 Task: Find connections with filter location Narauli with filter topic #homes with filter profile language German with filter current company International Trade Links ® (ITL - HR Consultants) with filter school R. A. Podar College of Commerce & Economics with filter industry Medical Practices with filter service category Executive Coaching with filter keywords title Quality Control
Action: Mouse moved to (497, 77)
Screenshot: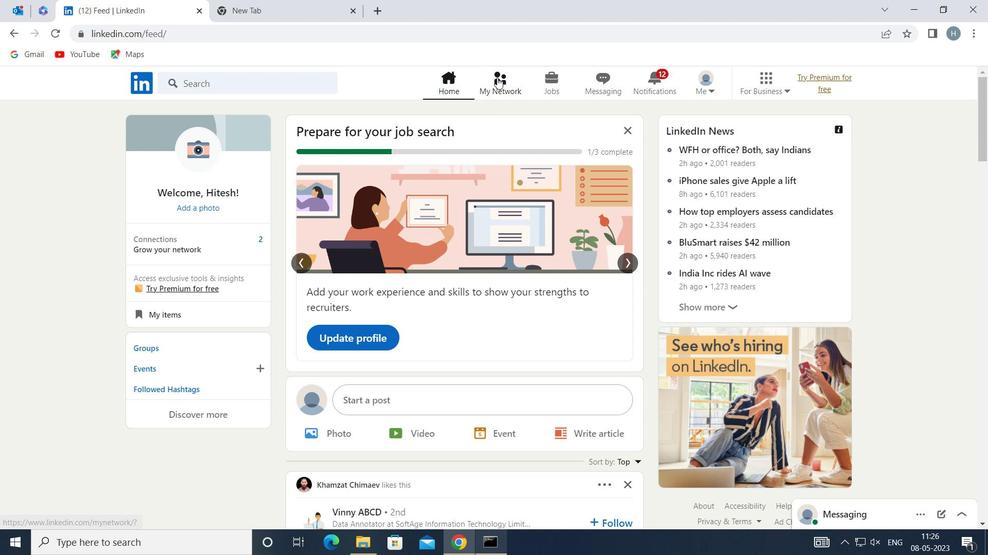 
Action: Mouse pressed left at (497, 77)
Screenshot: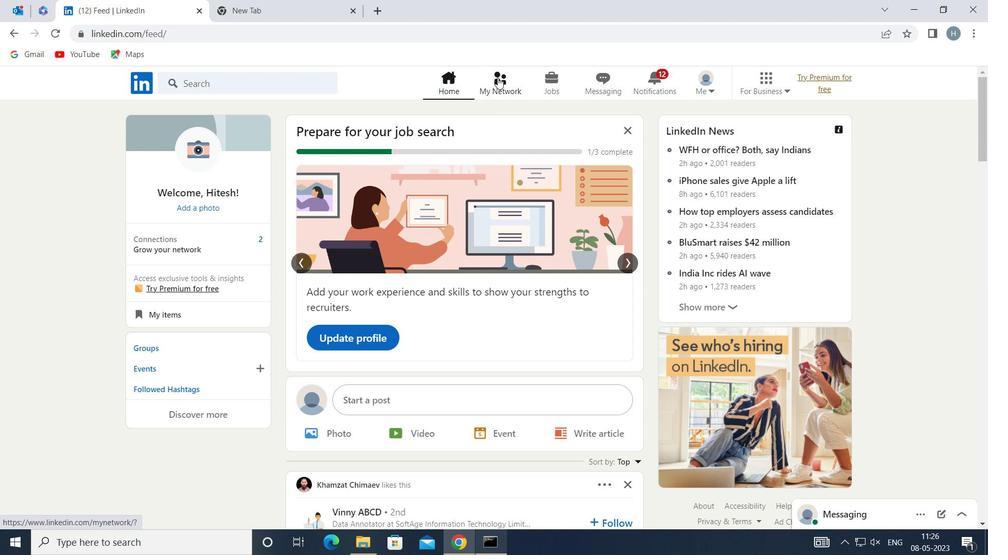 
Action: Mouse moved to (283, 152)
Screenshot: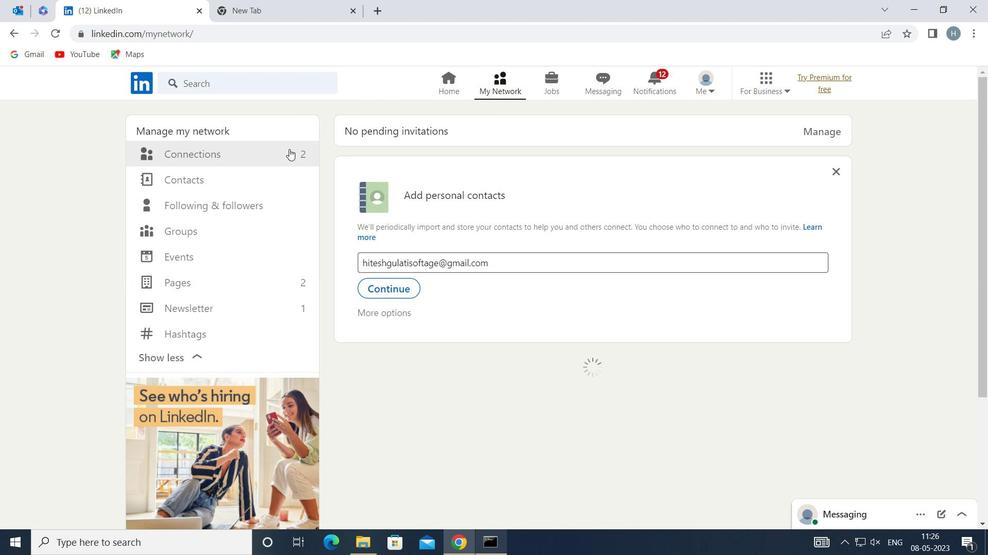 
Action: Mouse pressed left at (283, 152)
Screenshot: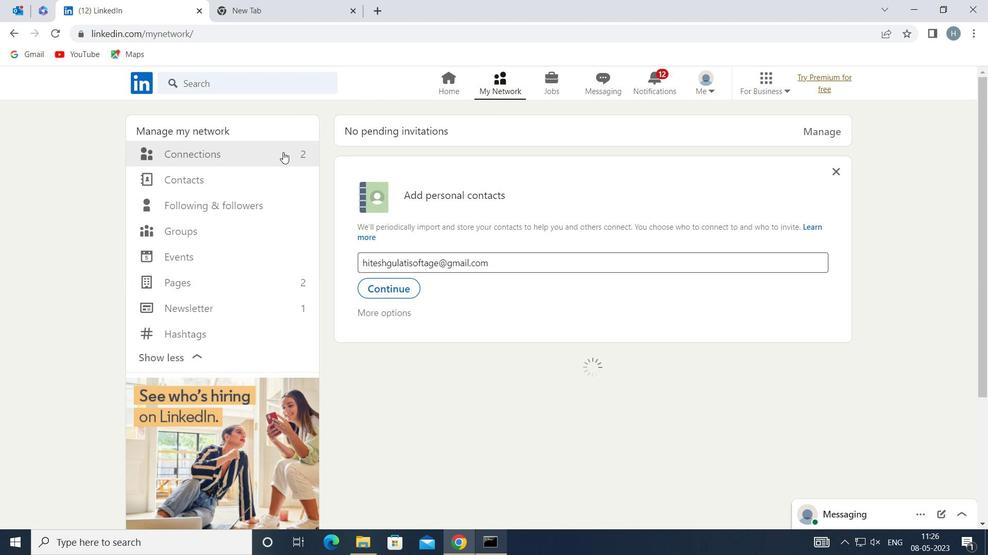 
Action: Mouse moved to (574, 154)
Screenshot: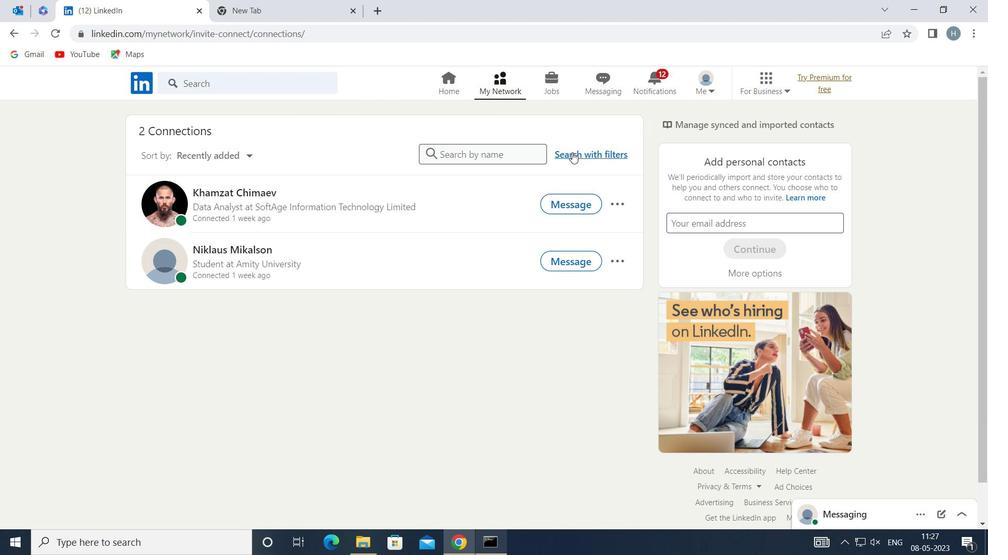 
Action: Mouse pressed left at (574, 154)
Screenshot: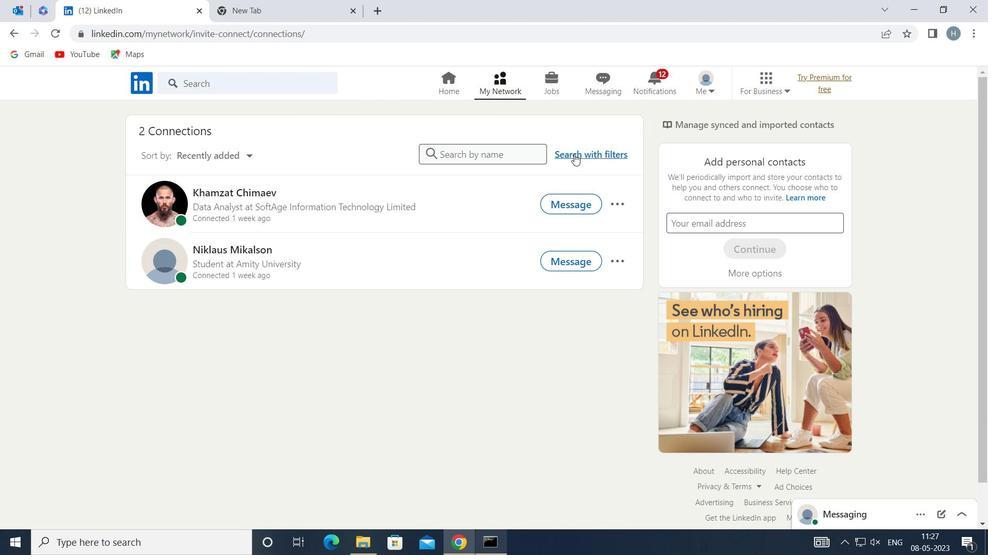 
Action: Mouse moved to (531, 119)
Screenshot: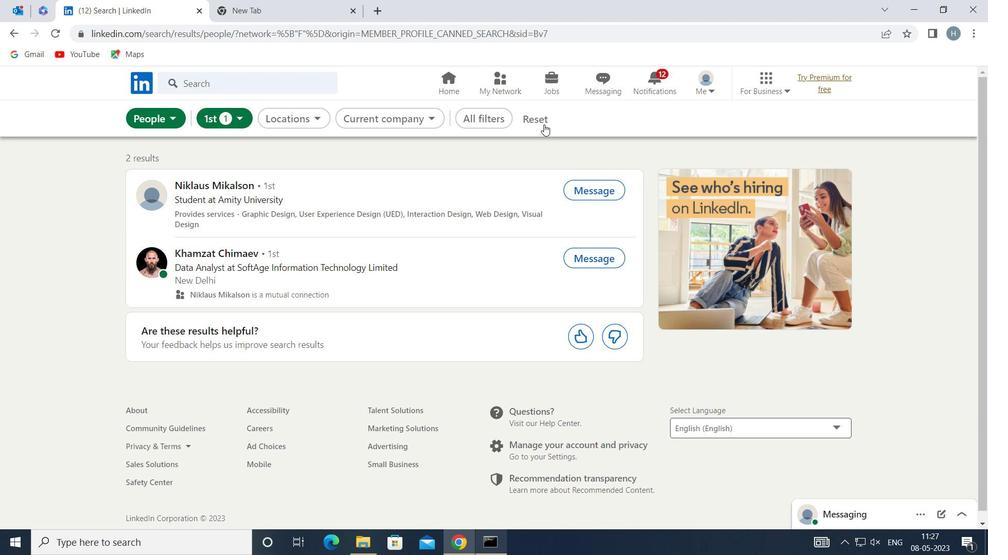 
Action: Mouse pressed left at (531, 119)
Screenshot: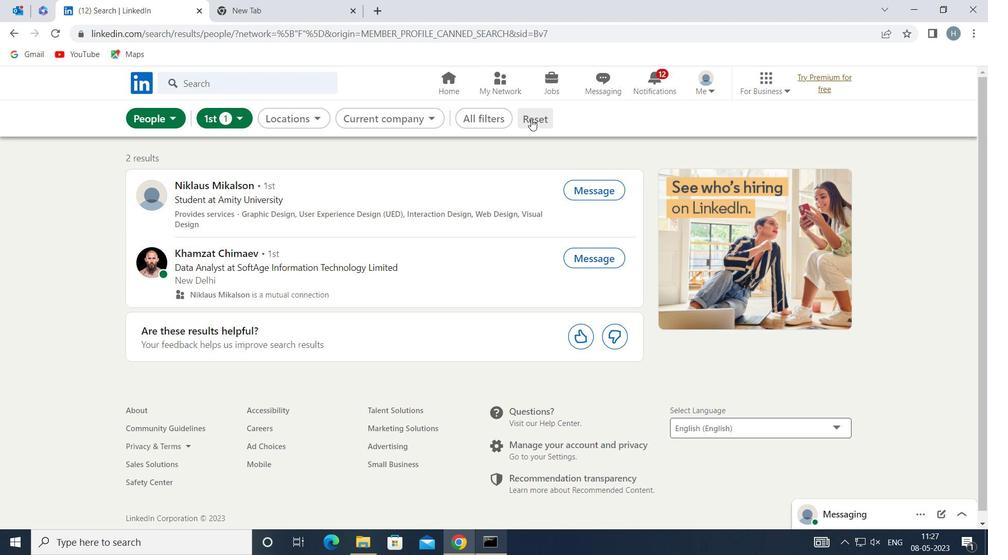 
Action: Mouse moved to (526, 117)
Screenshot: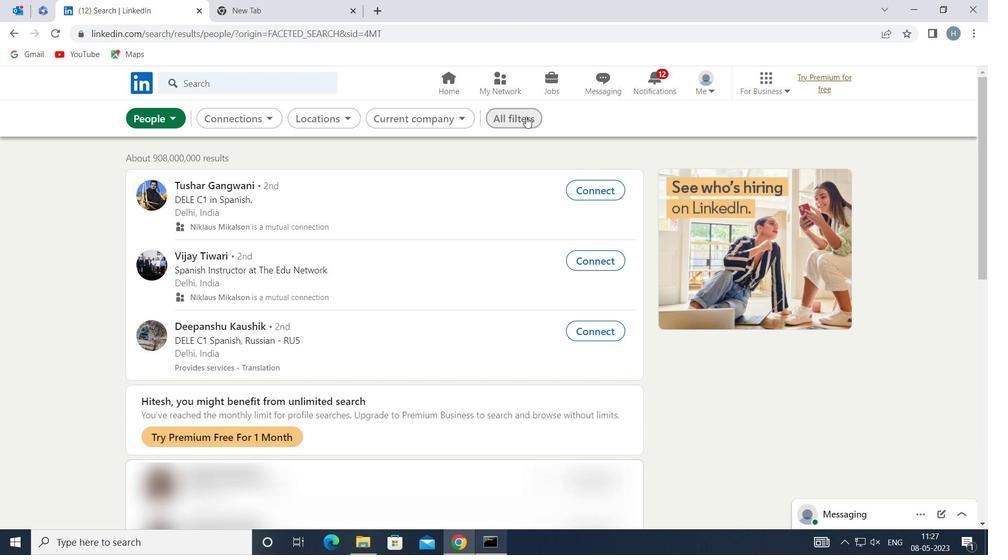 
Action: Mouse pressed left at (526, 117)
Screenshot: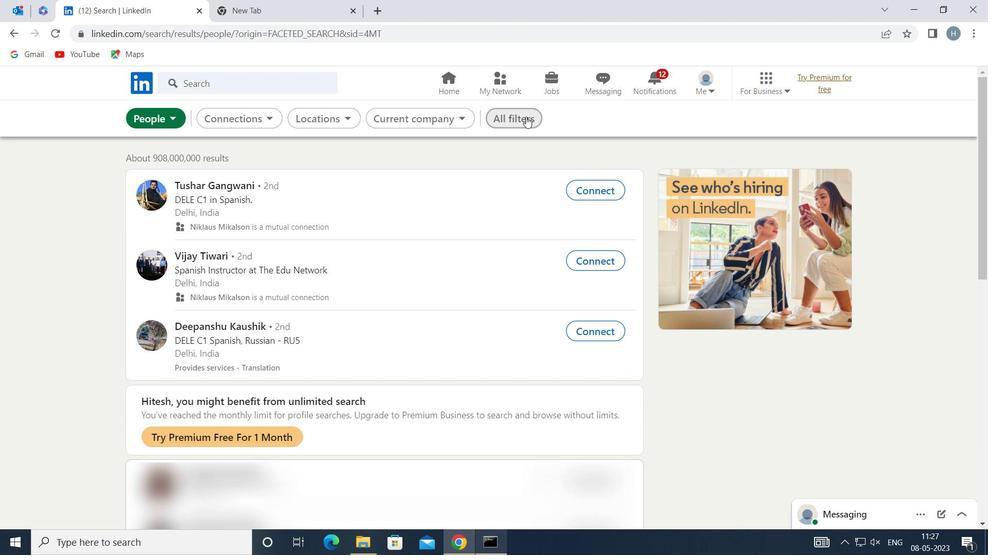 
Action: Mouse moved to (718, 245)
Screenshot: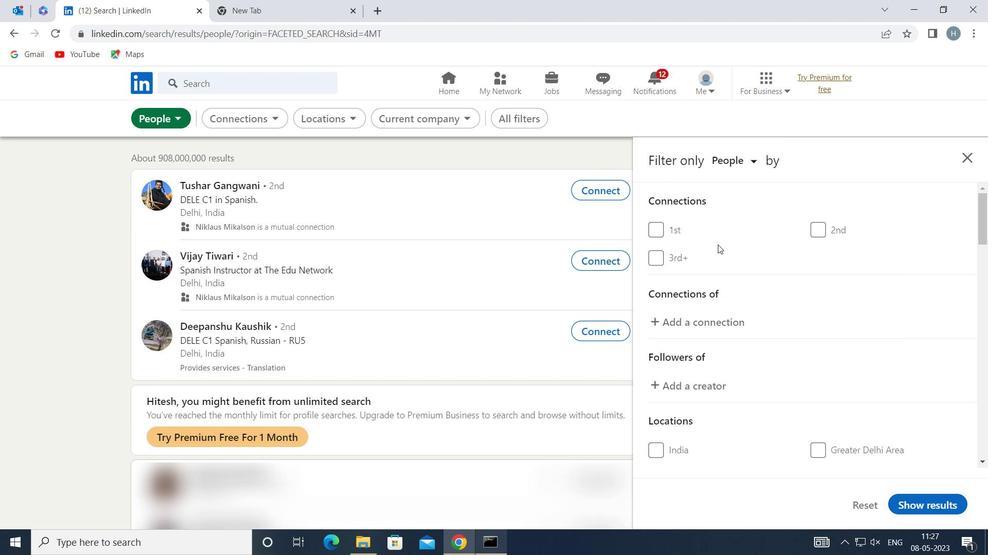 
Action: Mouse scrolled (718, 244) with delta (0, 0)
Screenshot: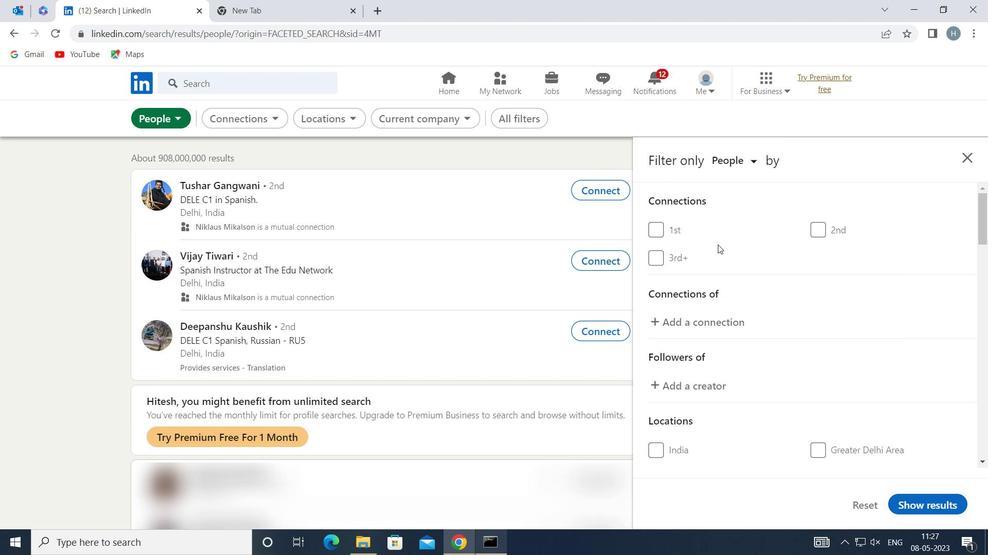 
Action: Mouse moved to (732, 259)
Screenshot: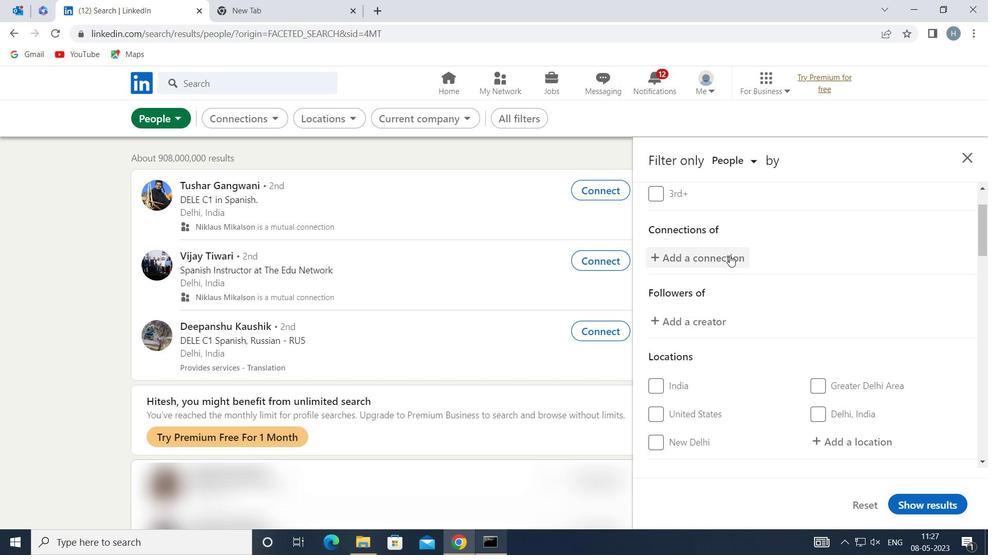
Action: Mouse scrolled (732, 258) with delta (0, 0)
Screenshot: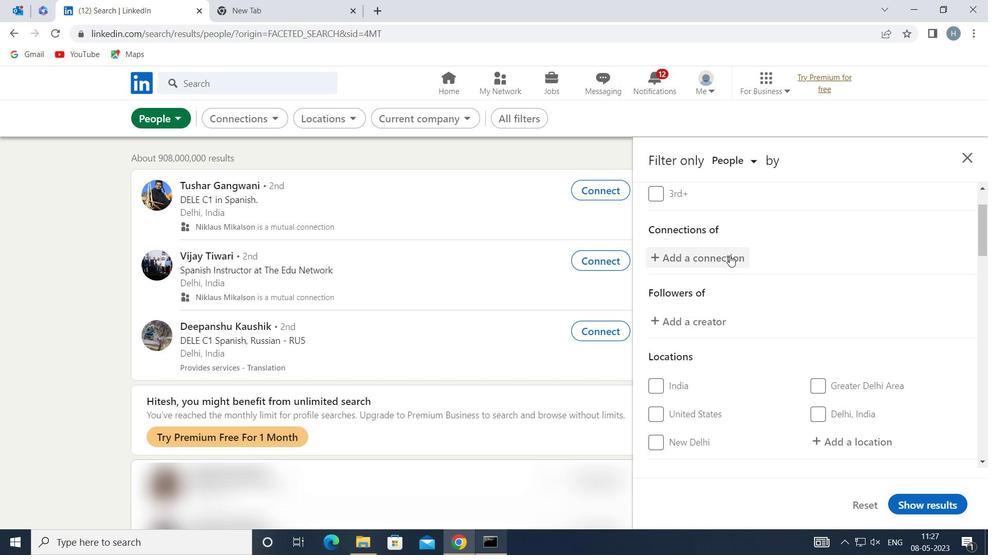 
Action: Mouse moved to (734, 262)
Screenshot: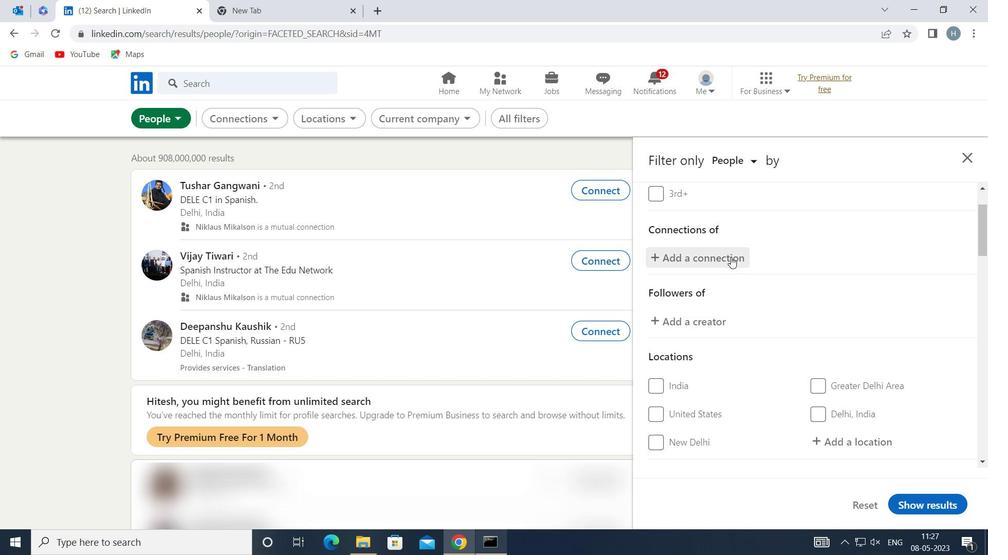
Action: Mouse scrolled (734, 262) with delta (0, 0)
Screenshot: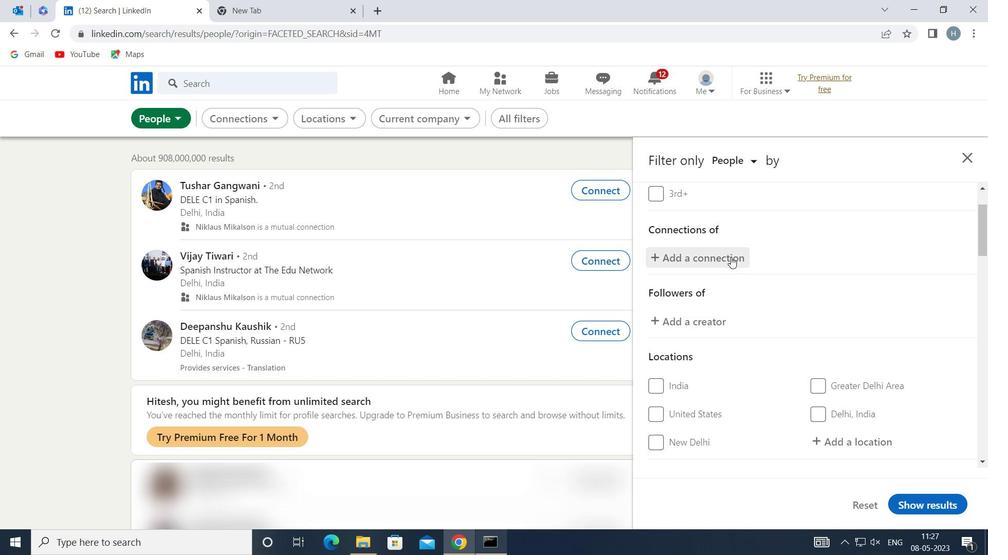 
Action: Mouse moved to (847, 310)
Screenshot: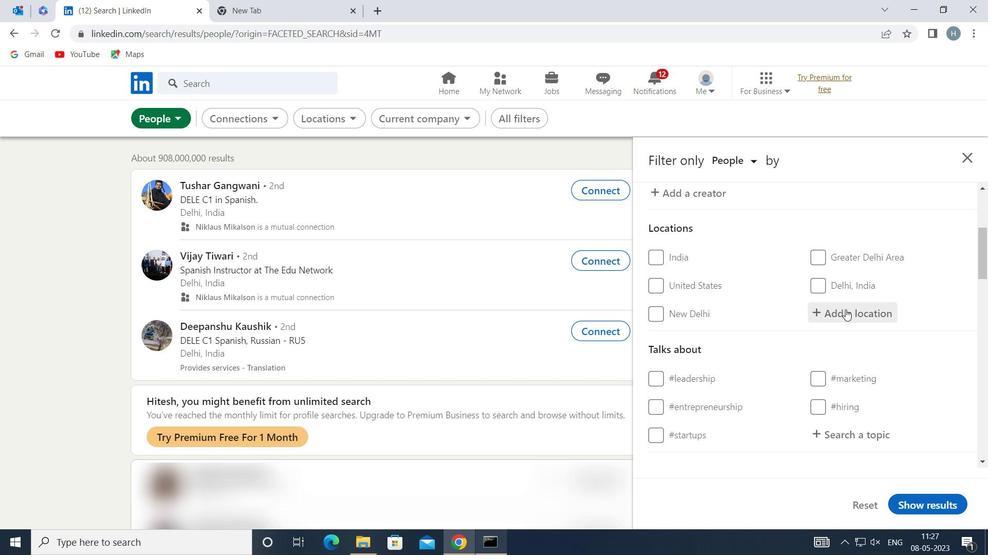 
Action: Mouse pressed left at (847, 310)
Screenshot: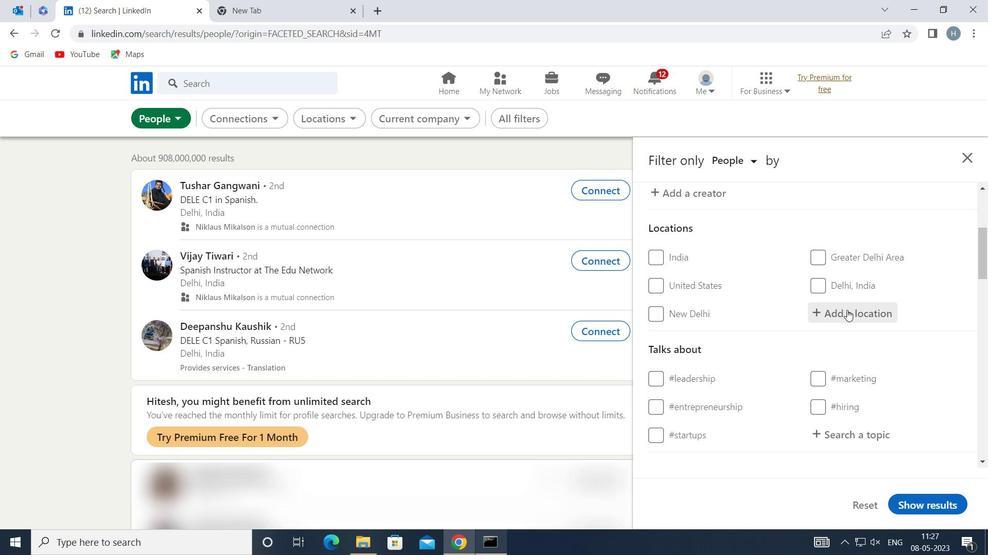 
Action: Key pressed <Key.shift>NARAULI
Screenshot: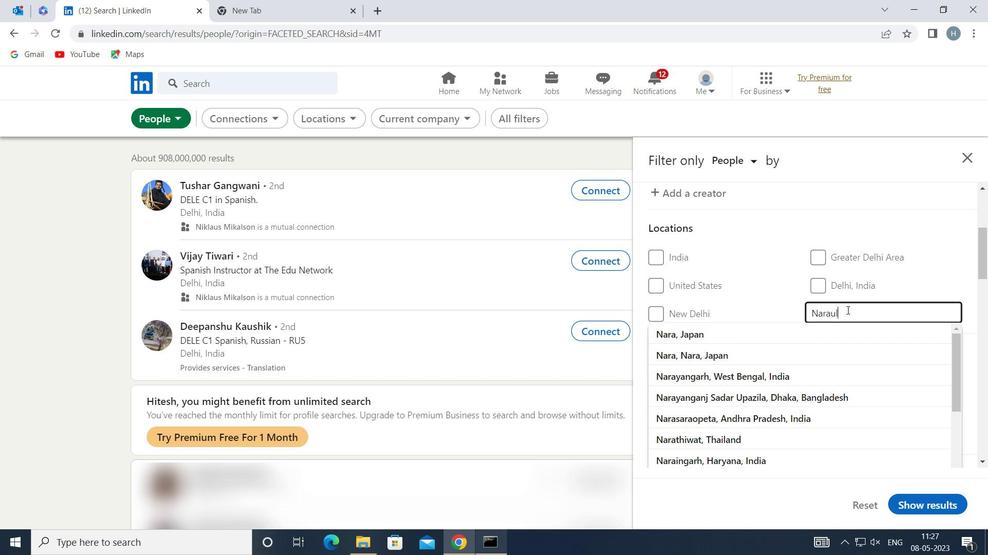 
Action: Mouse moved to (873, 336)
Screenshot: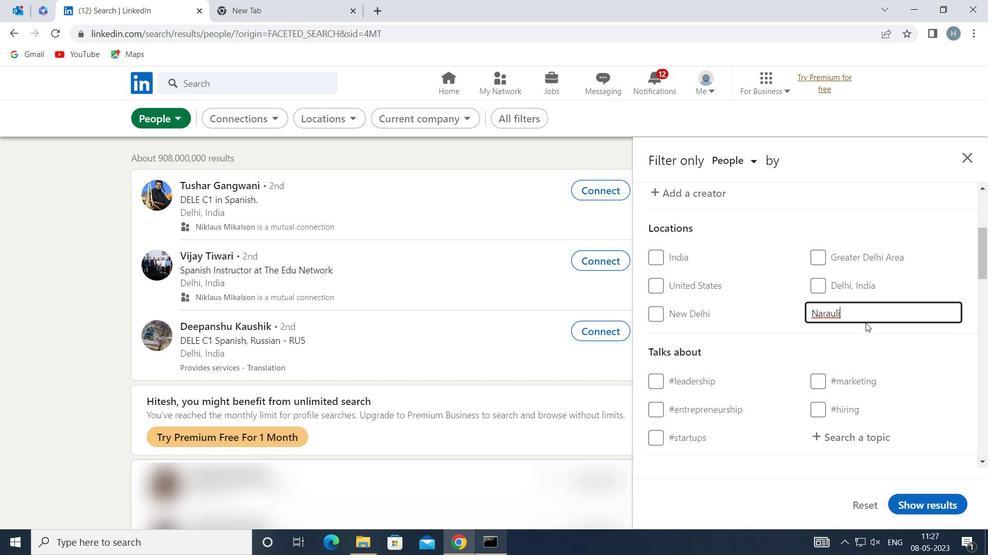 
Action: Mouse pressed left at (873, 336)
Screenshot: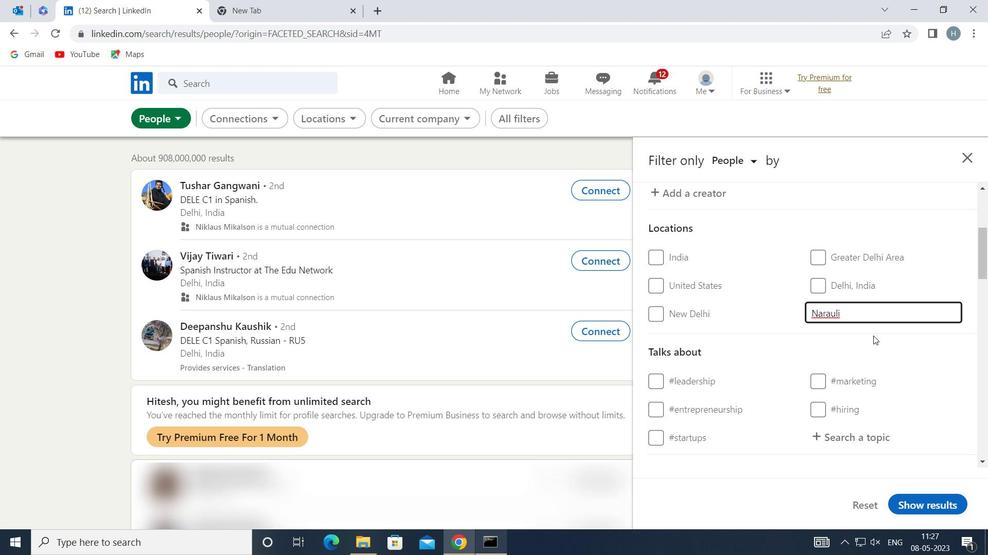 
Action: Mouse moved to (866, 327)
Screenshot: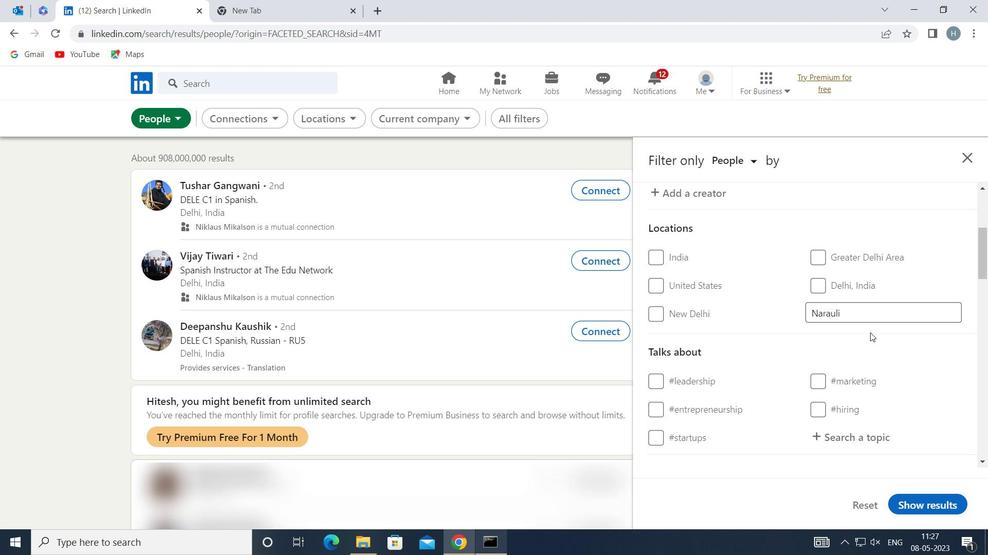 
Action: Mouse scrolled (866, 327) with delta (0, 0)
Screenshot: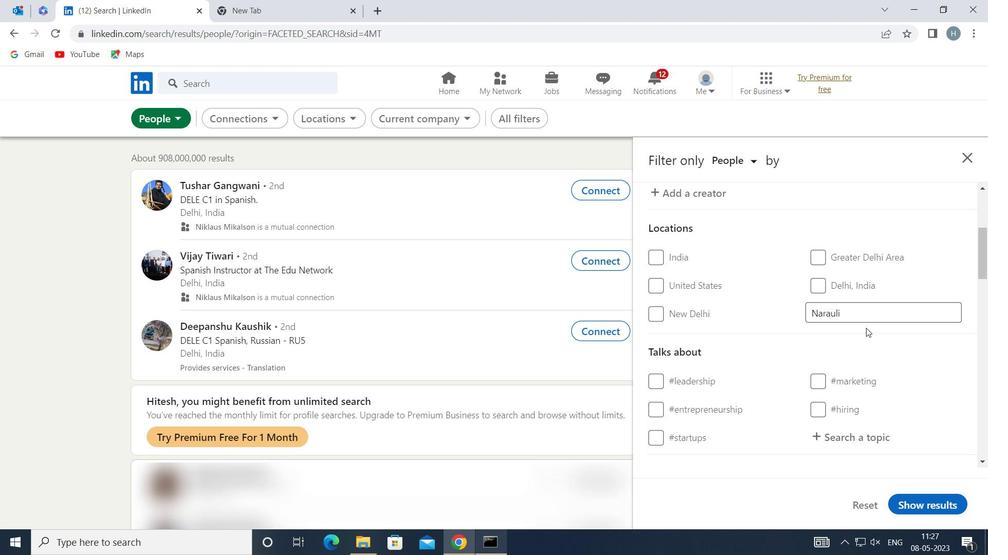 
Action: Mouse scrolled (866, 327) with delta (0, 0)
Screenshot: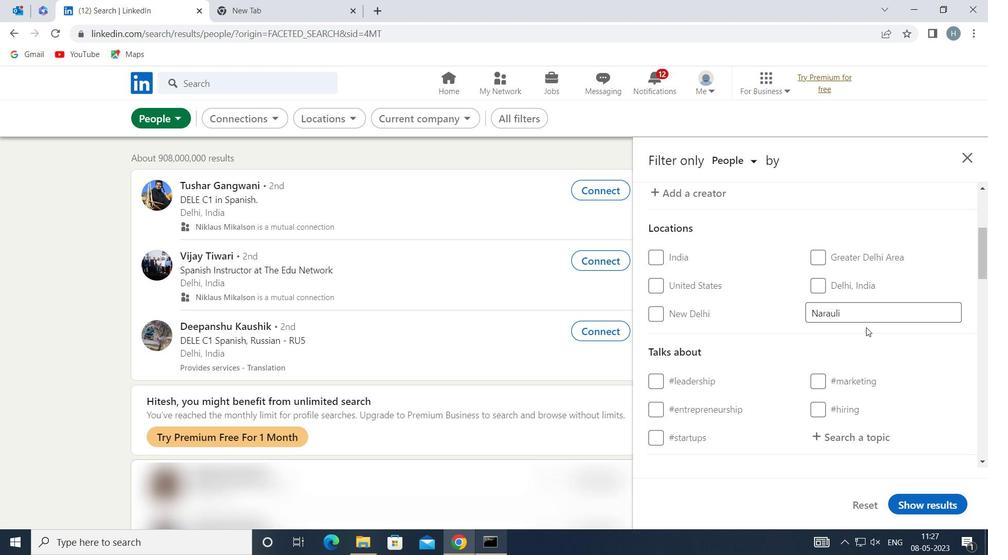 
Action: Mouse moved to (872, 306)
Screenshot: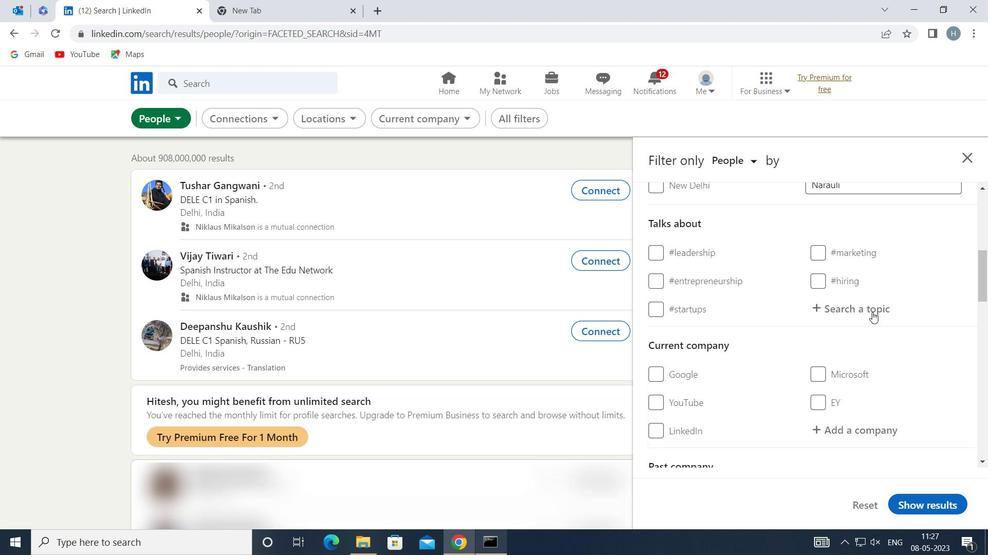 
Action: Mouse pressed left at (872, 306)
Screenshot: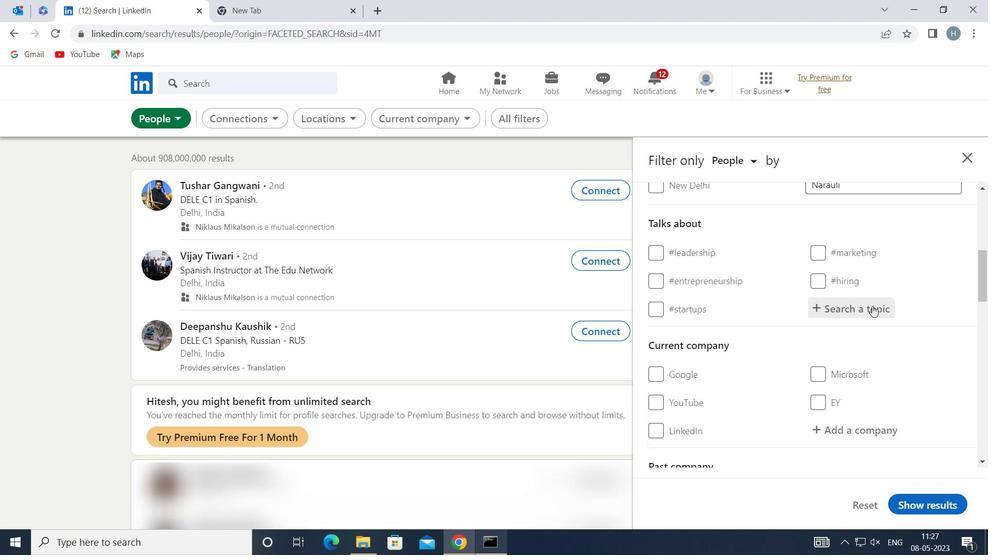 
Action: Key pressed HOME
Screenshot: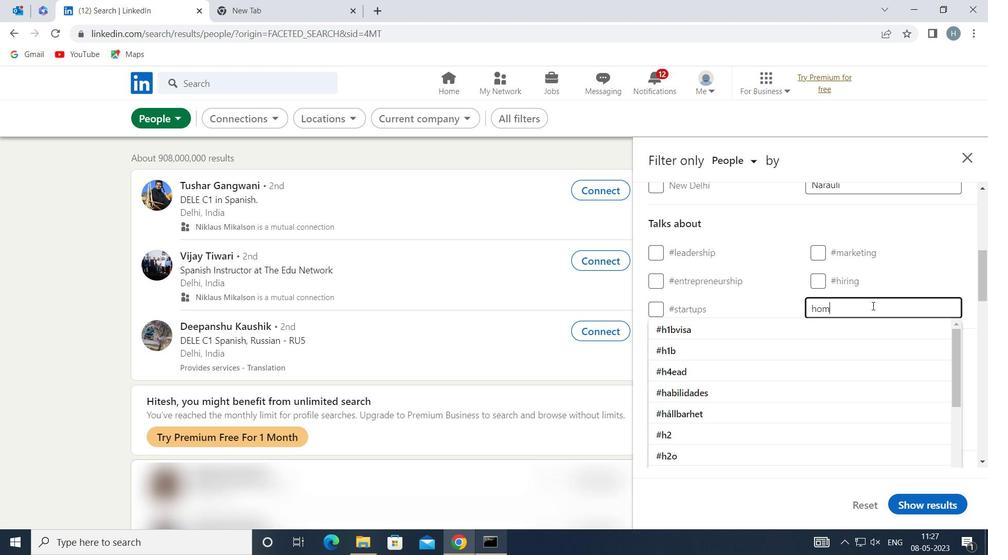 
Action: Mouse moved to (870, 305)
Screenshot: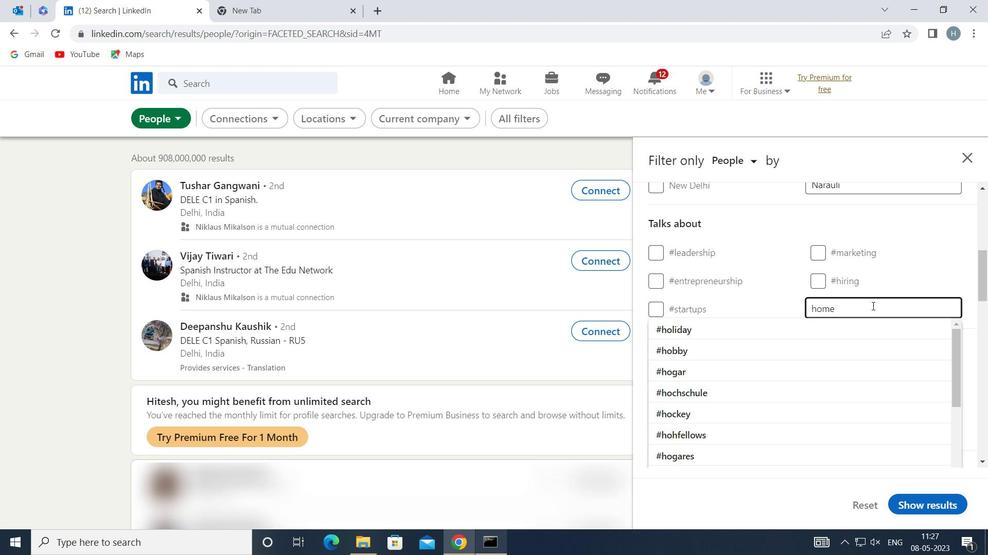 
Action: Key pressed S
Screenshot: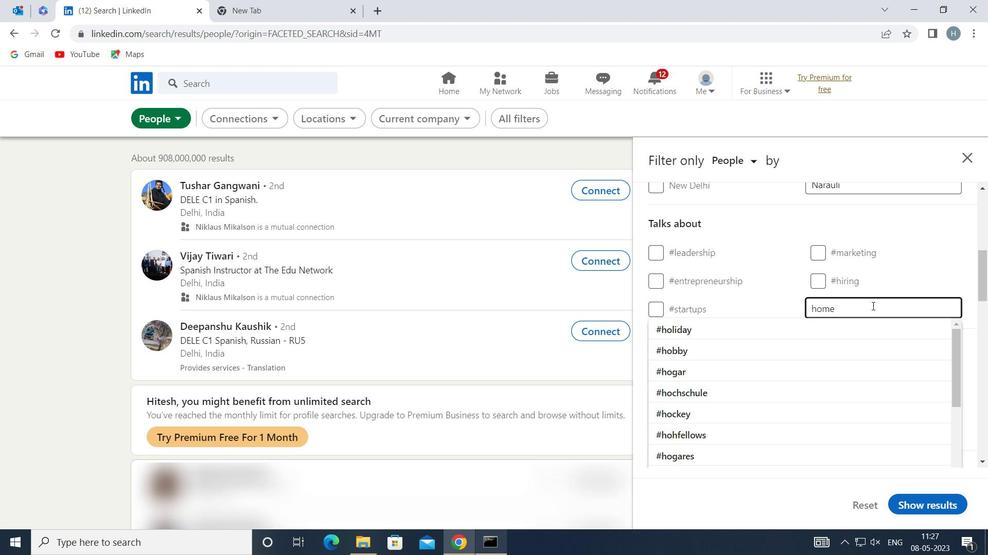 
Action: Mouse moved to (767, 432)
Screenshot: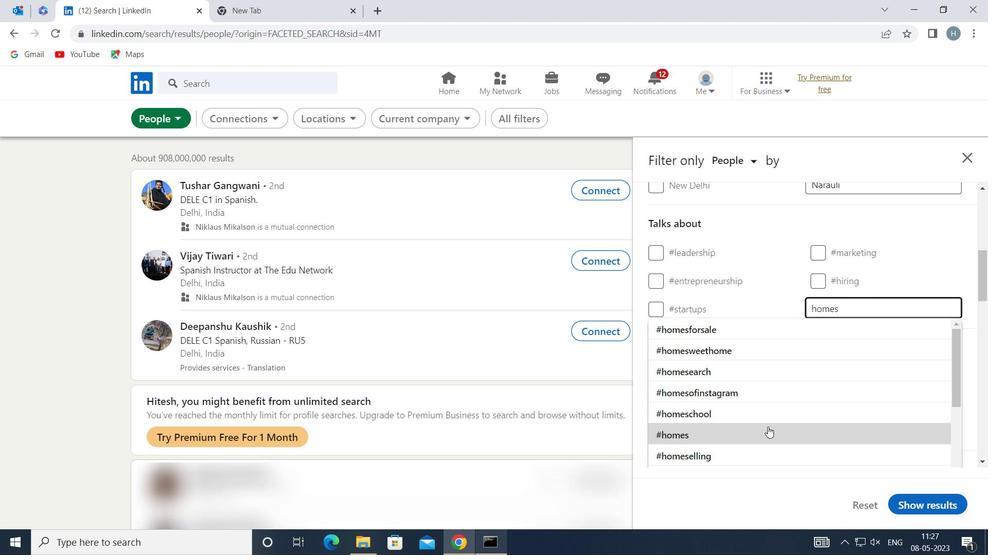 
Action: Mouse pressed left at (767, 432)
Screenshot: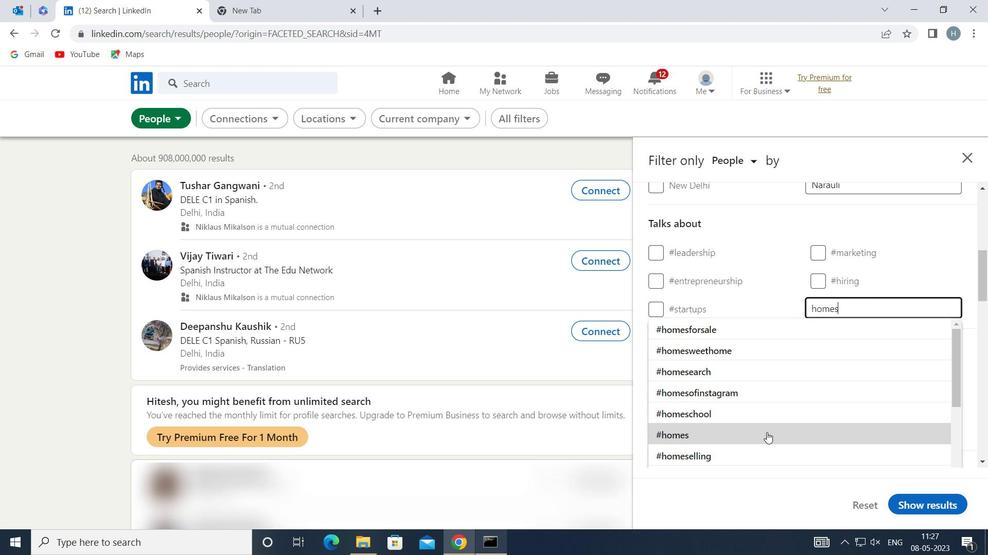 
Action: Mouse moved to (764, 351)
Screenshot: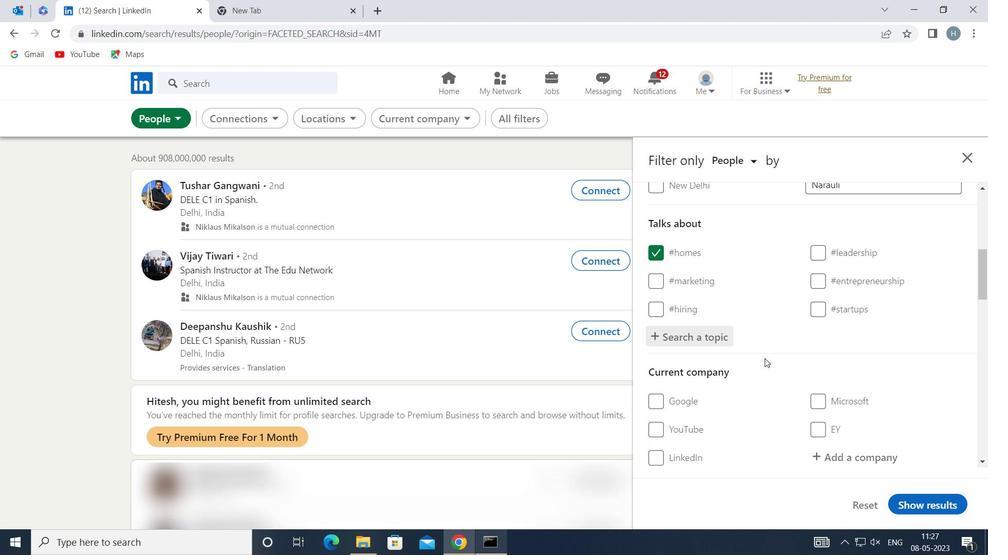 
Action: Mouse scrolled (764, 351) with delta (0, 0)
Screenshot: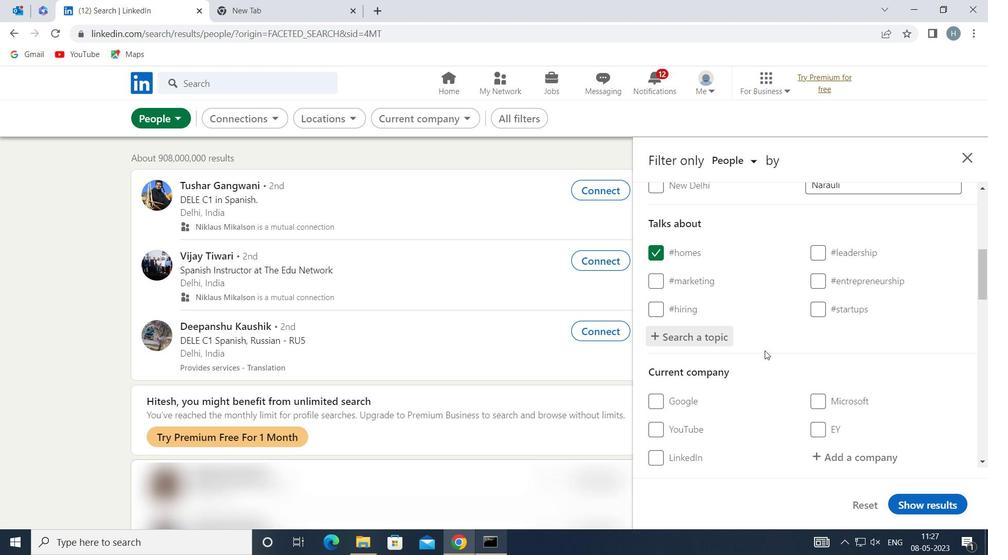 
Action: Mouse moved to (767, 342)
Screenshot: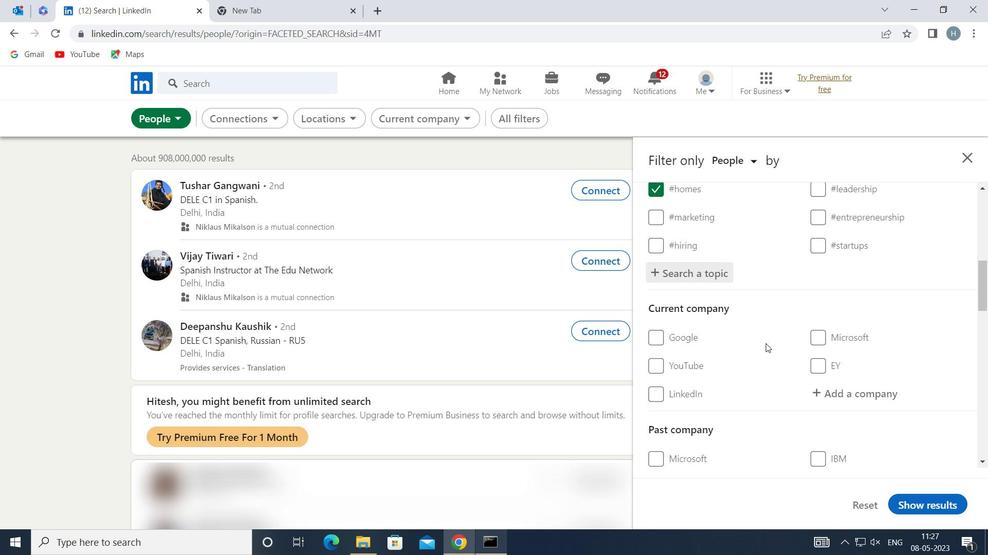 
Action: Mouse scrolled (767, 341) with delta (0, 0)
Screenshot: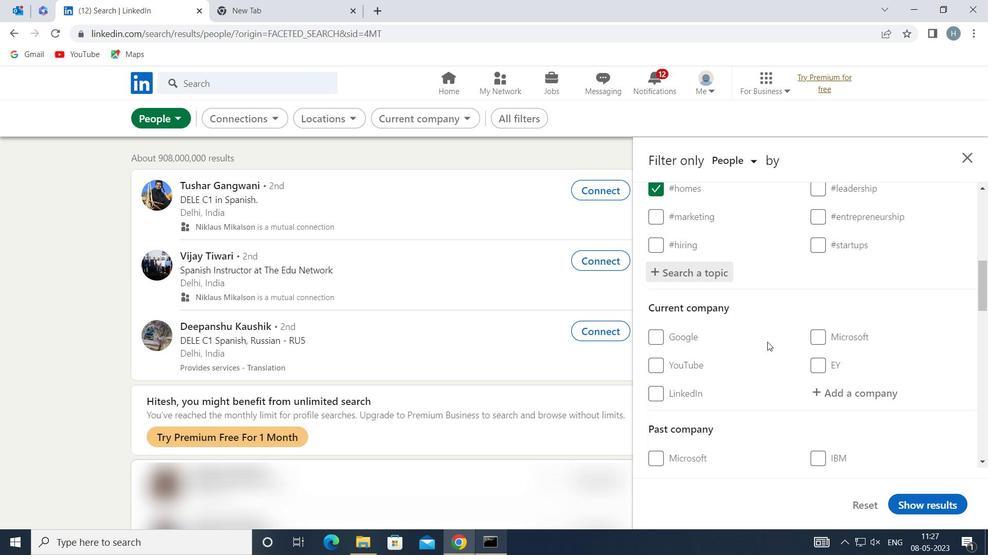 
Action: Mouse moved to (773, 340)
Screenshot: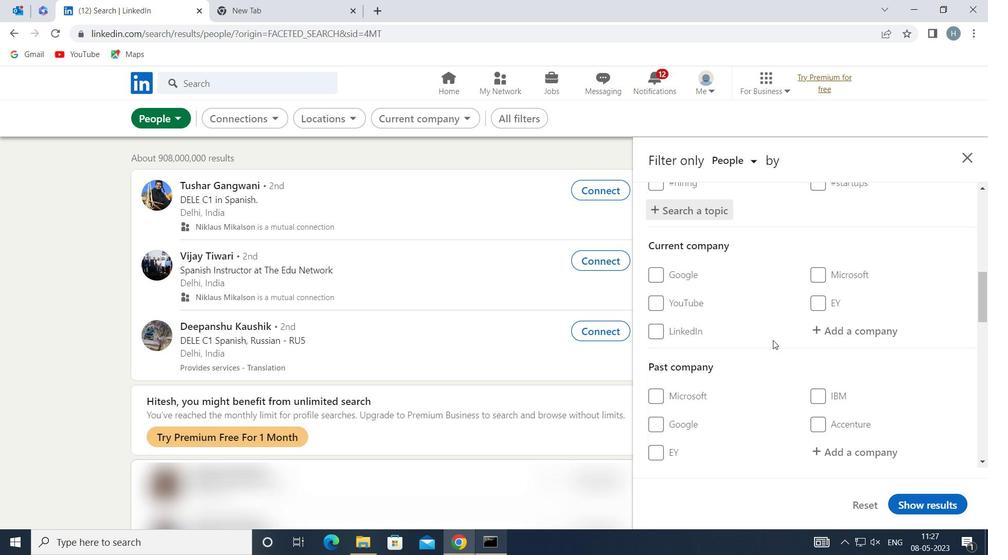 
Action: Mouse scrolled (773, 339) with delta (0, 0)
Screenshot: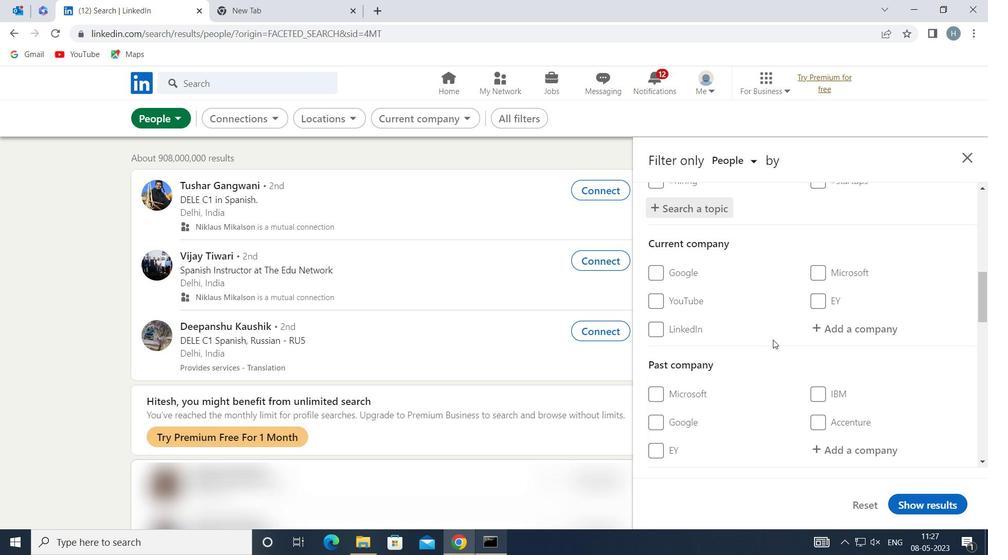 
Action: Mouse scrolled (773, 339) with delta (0, 0)
Screenshot: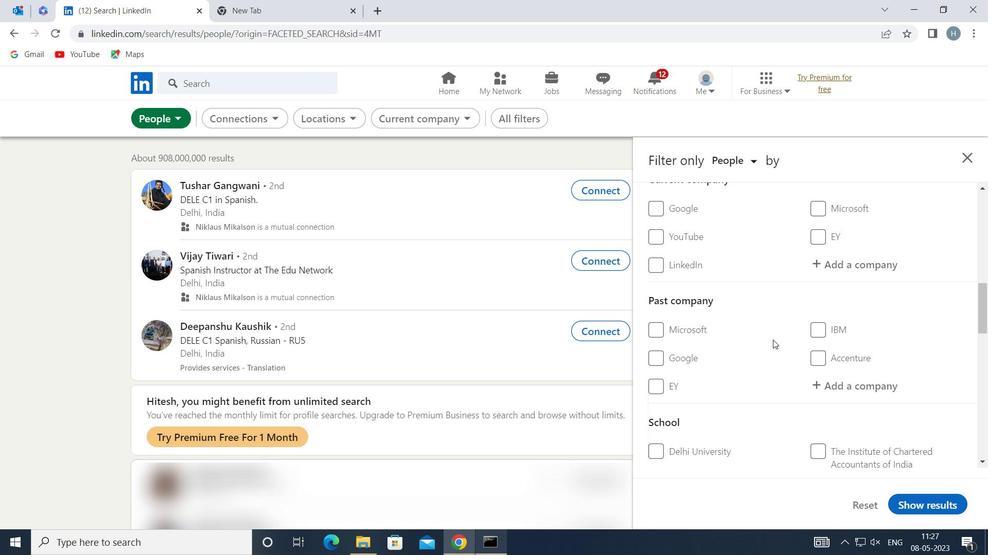 
Action: Mouse moved to (773, 337)
Screenshot: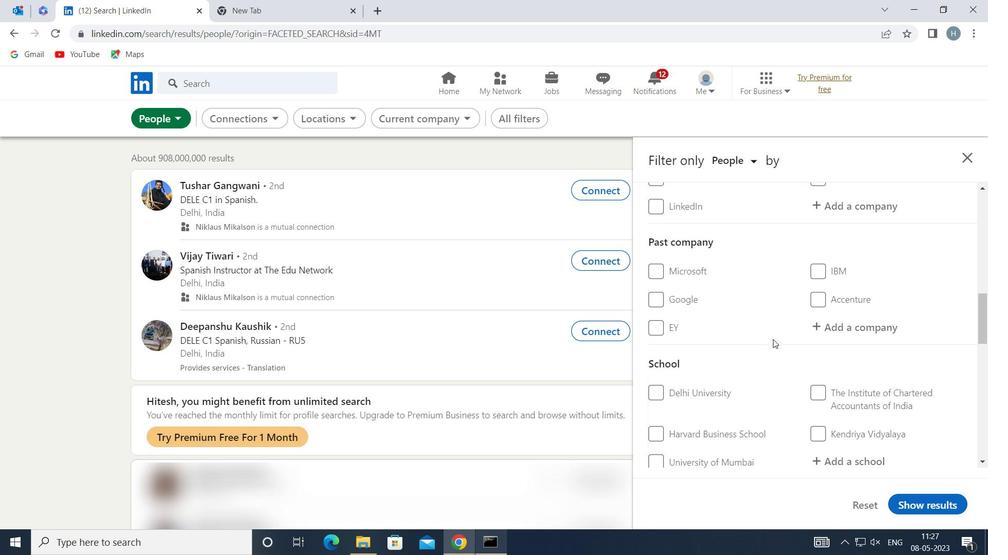 
Action: Mouse scrolled (773, 337) with delta (0, 0)
Screenshot: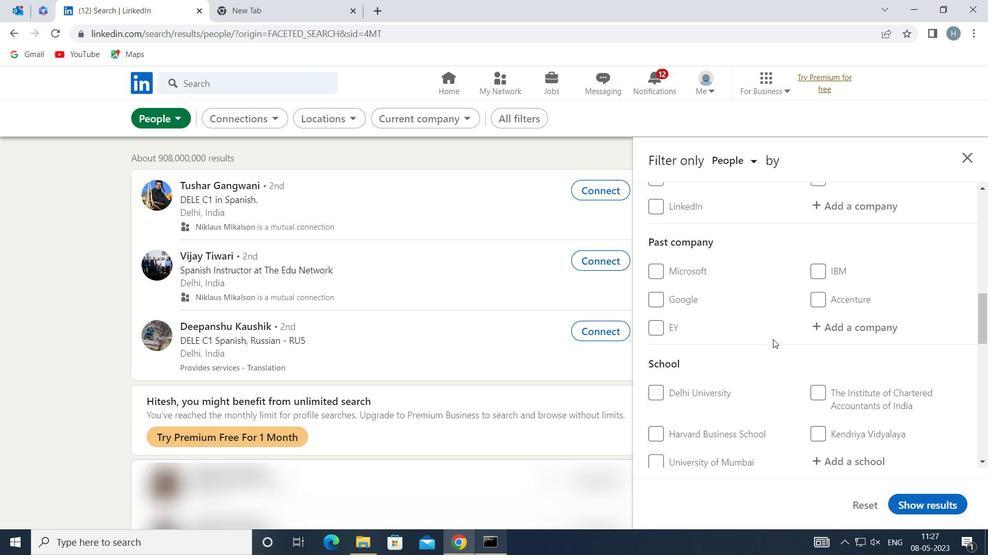 
Action: Mouse scrolled (773, 337) with delta (0, 0)
Screenshot: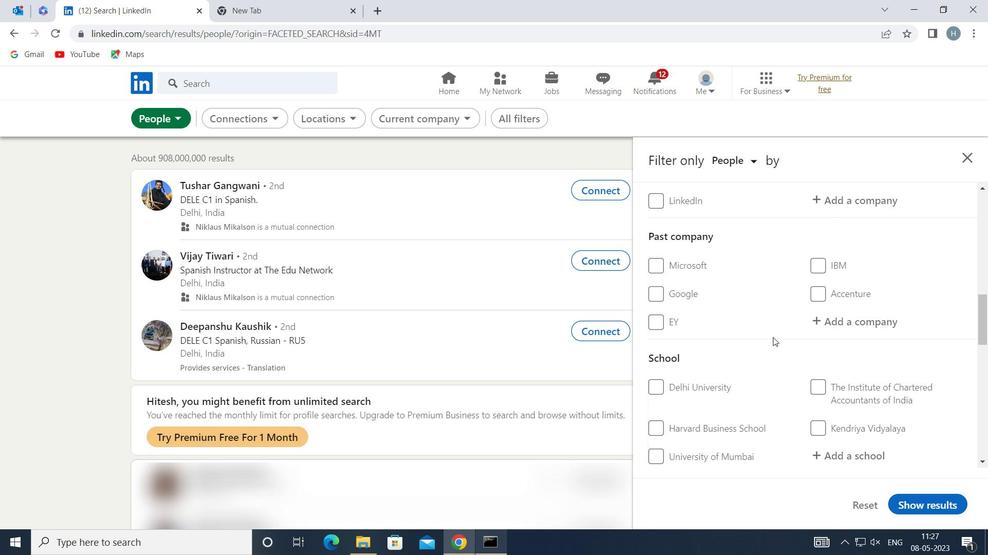 
Action: Mouse scrolled (773, 337) with delta (0, 0)
Screenshot: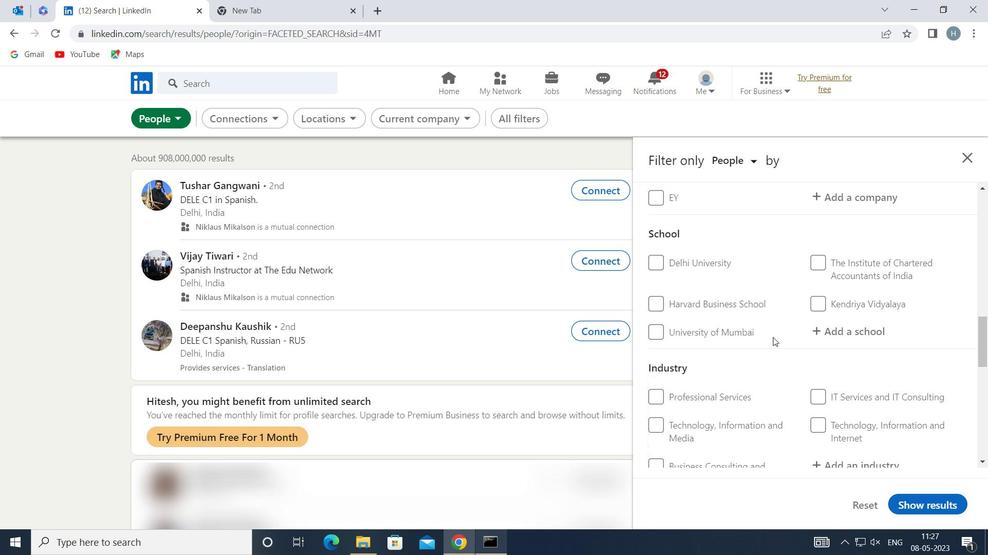 
Action: Mouse scrolled (773, 337) with delta (0, 0)
Screenshot: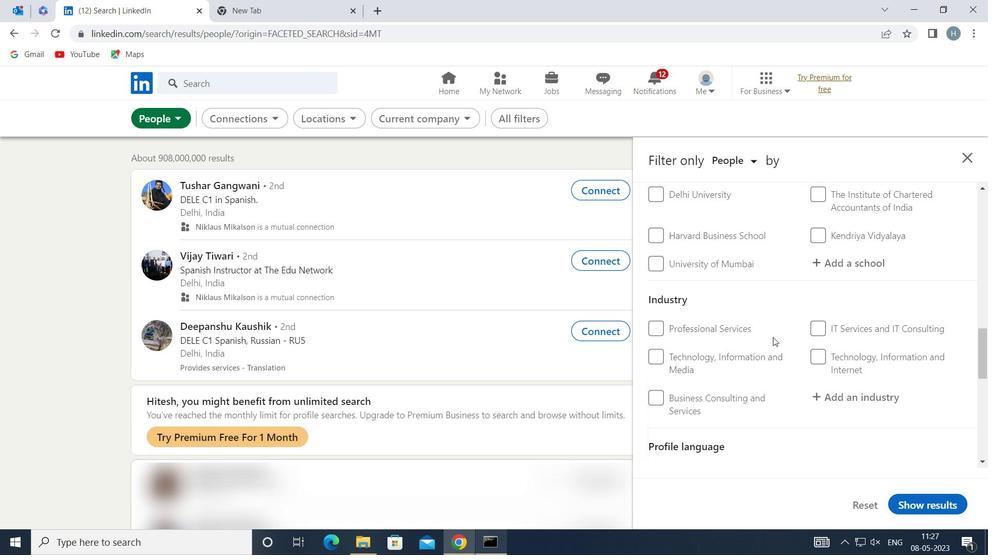 
Action: Mouse scrolled (773, 337) with delta (0, 0)
Screenshot: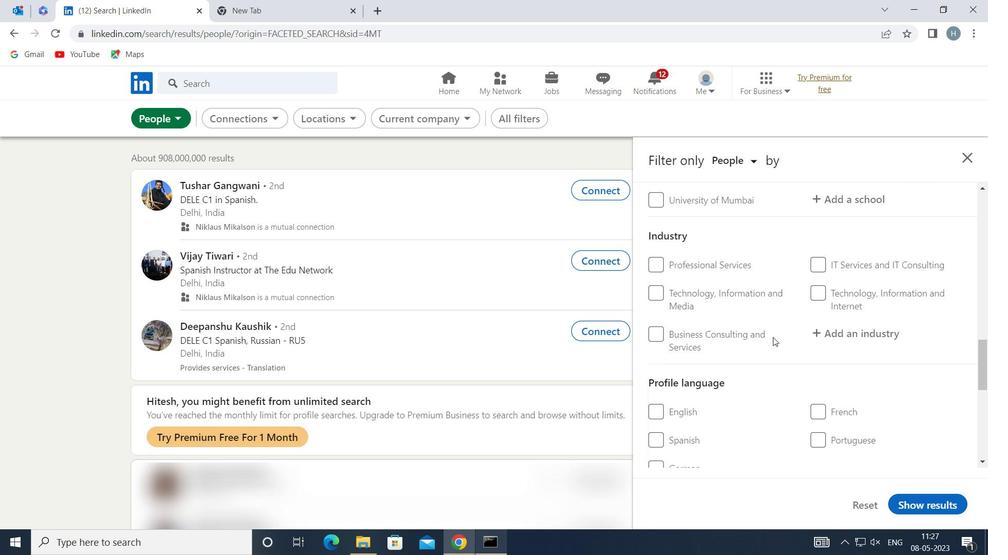 
Action: Mouse moved to (686, 407)
Screenshot: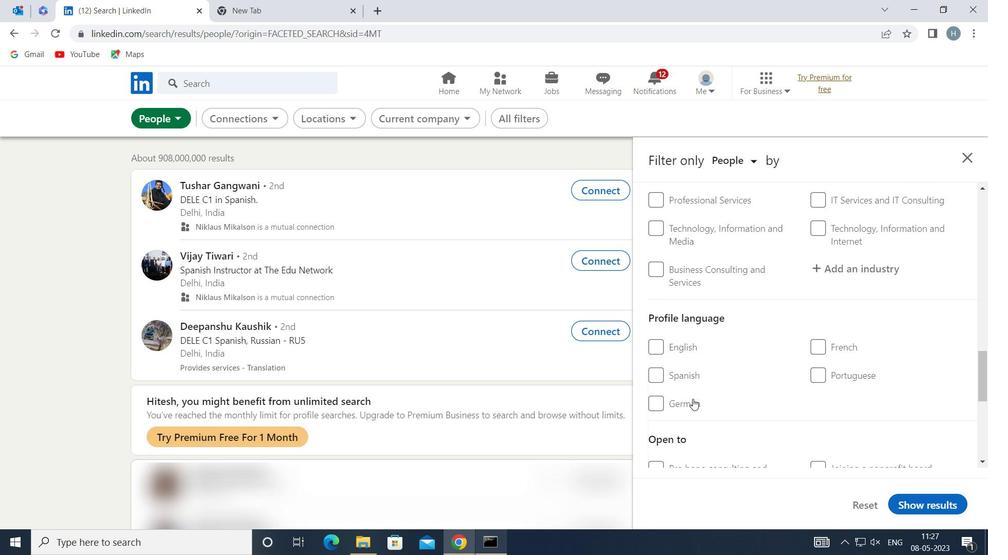 
Action: Mouse pressed left at (686, 407)
Screenshot: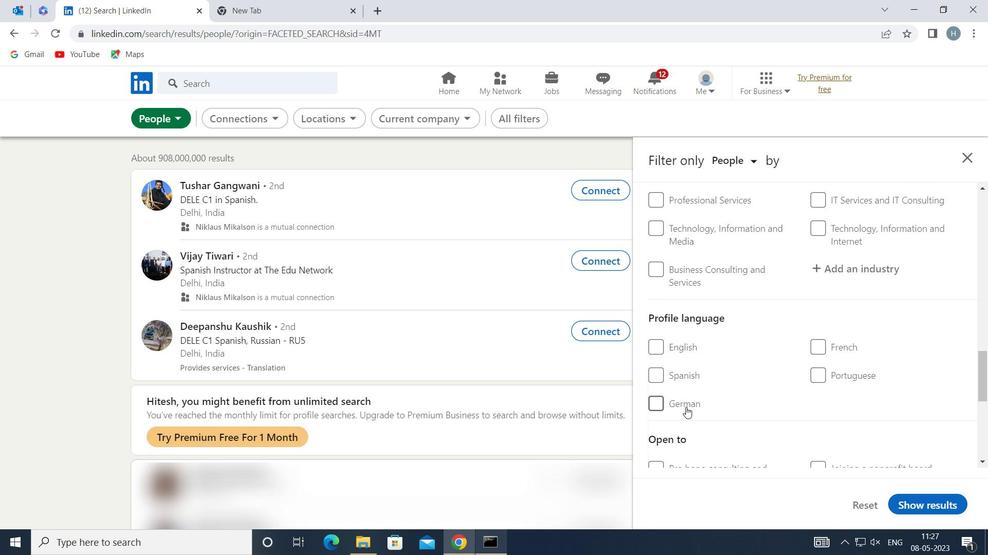 
Action: Mouse moved to (790, 378)
Screenshot: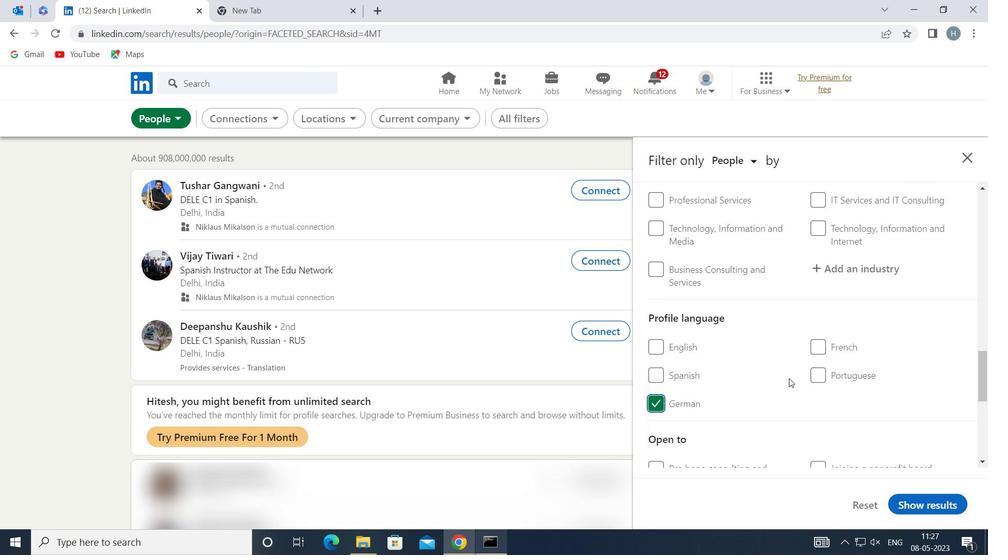 
Action: Mouse scrolled (790, 378) with delta (0, 0)
Screenshot: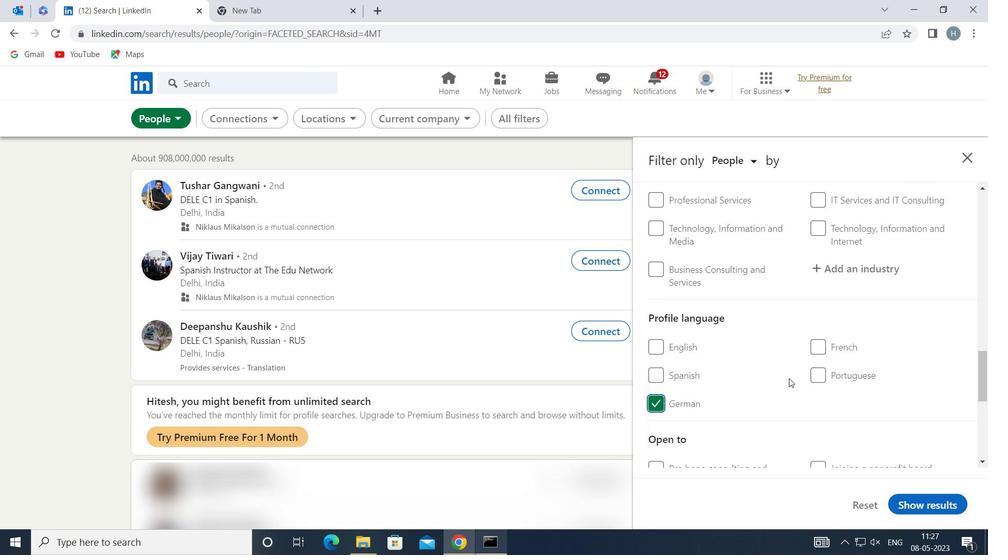 
Action: Mouse moved to (782, 359)
Screenshot: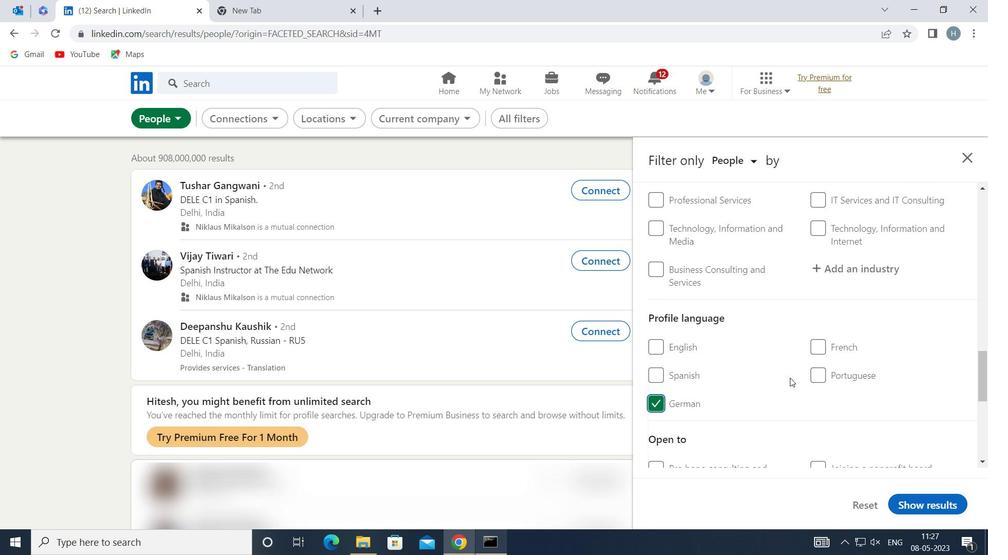 
Action: Mouse scrolled (782, 360) with delta (0, 0)
Screenshot: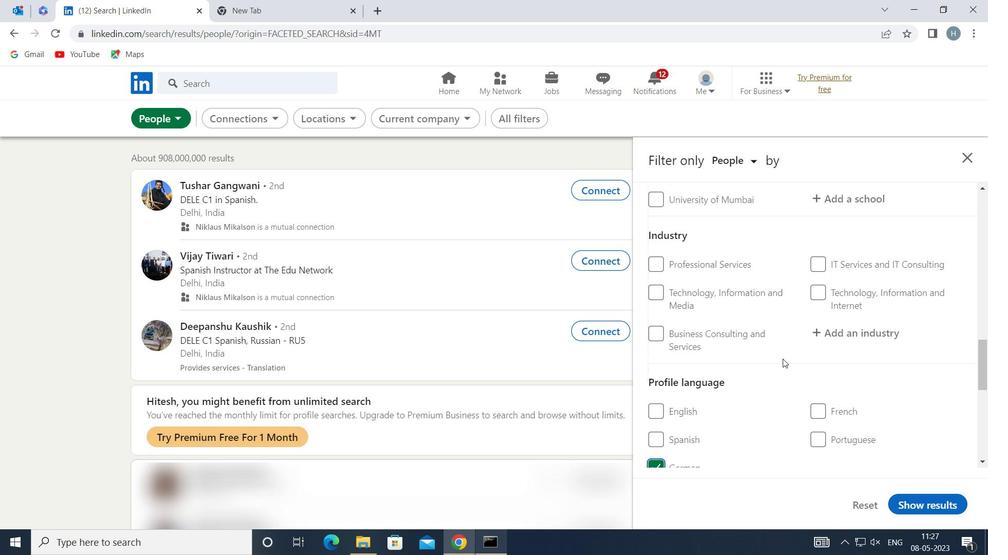 
Action: Mouse moved to (782, 359)
Screenshot: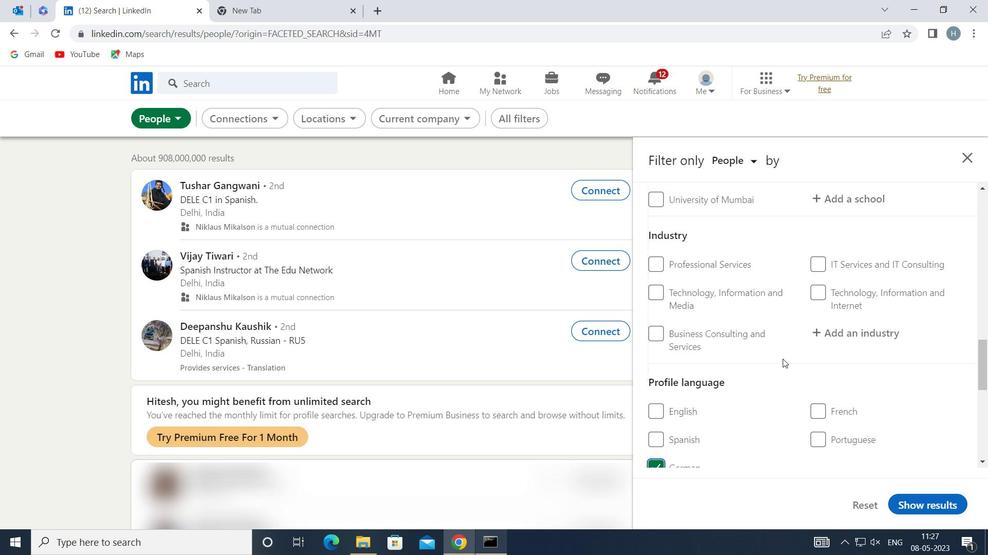 
Action: Mouse scrolled (782, 360) with delta (0, 0)
Screenshot: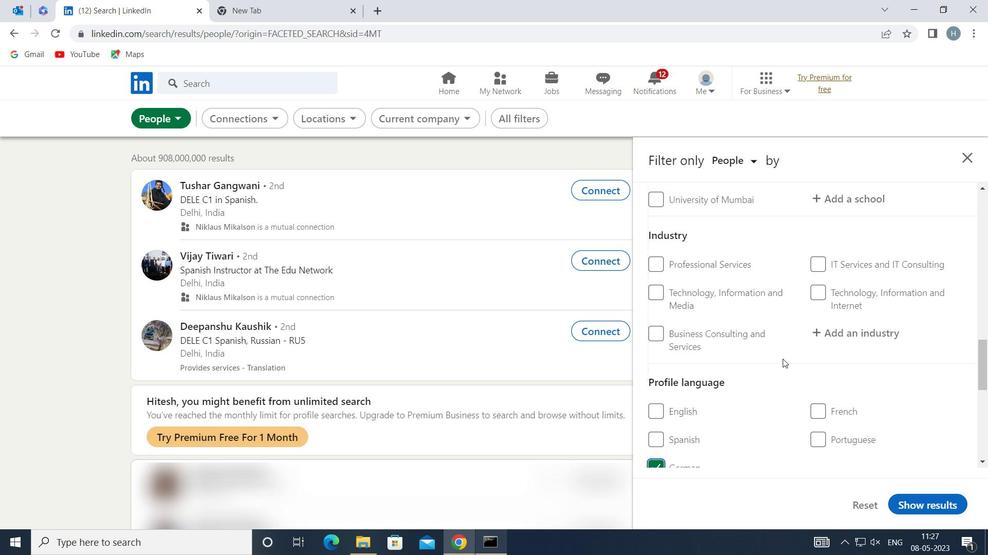
Action: Mouse scrolled (782, 360) with delta (0, 0)
Screenshot: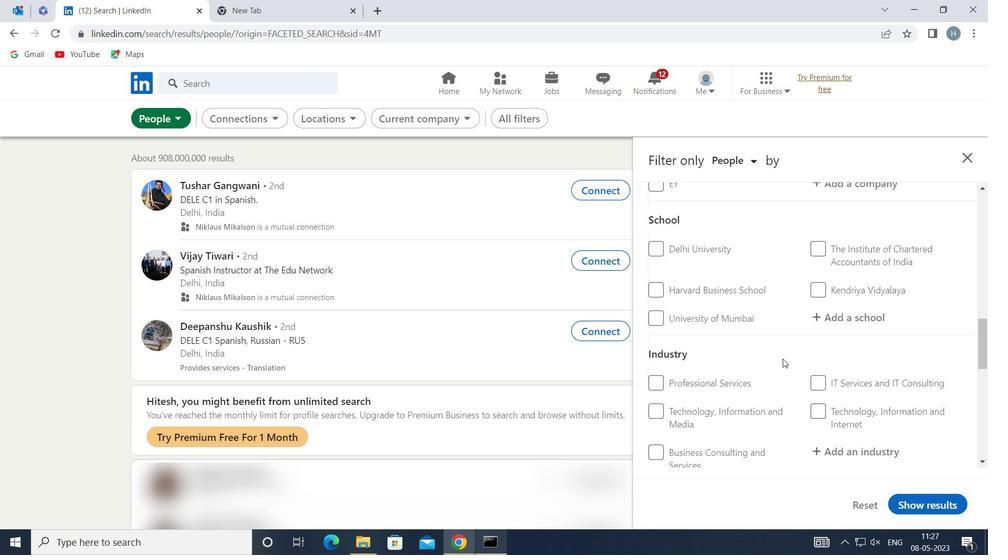 
Action: Mouse scrolled (782, 360) with delta (0, 0)
Screenshot: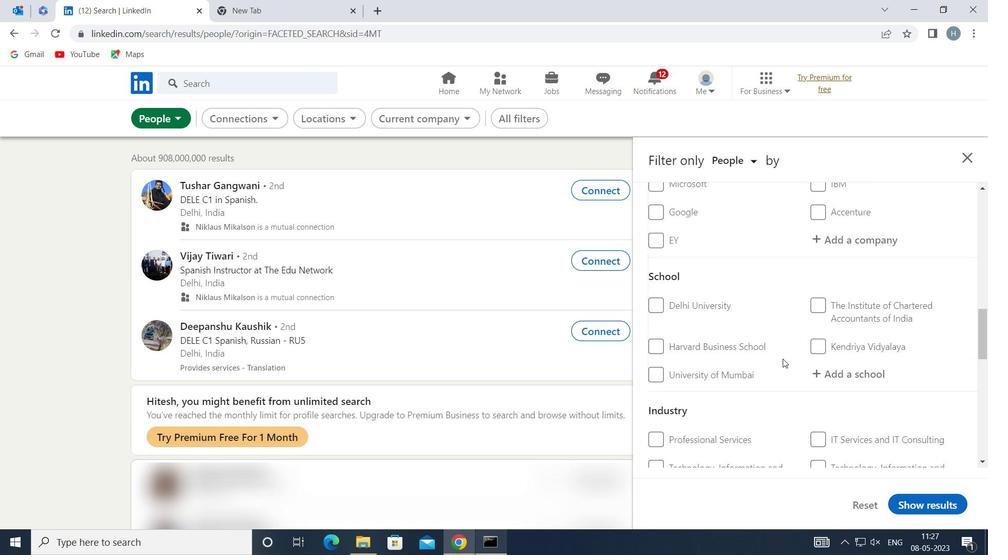 
Action: Mouse scrolled (782, 360) with delta (0, 0)
Screenshot: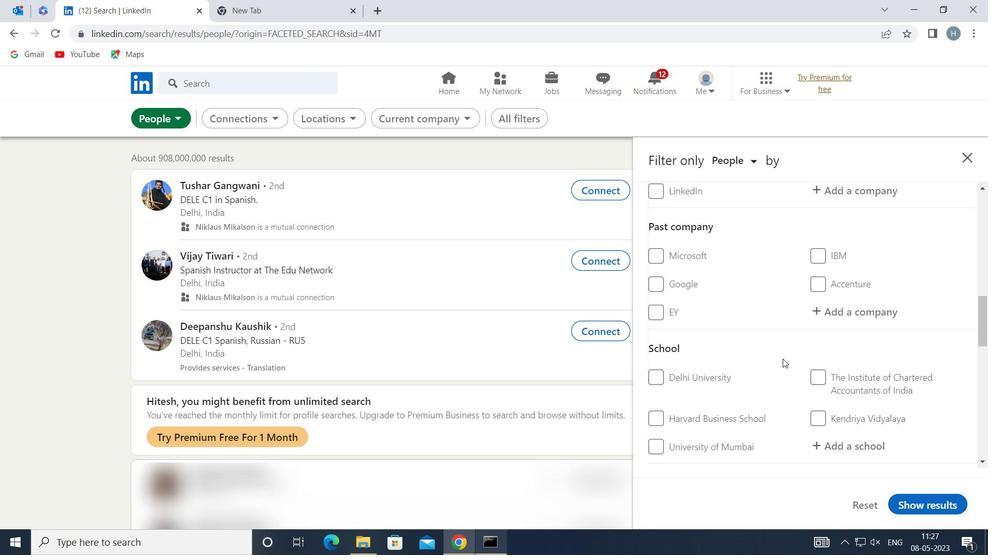 
Action: Mouse scrolled (782, 360) with delta (0, 0)
Screenshot: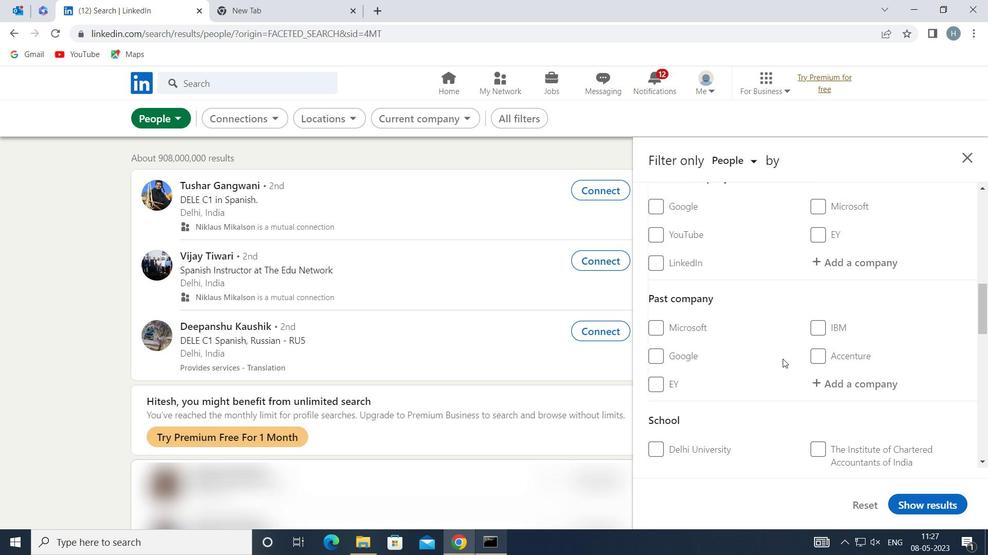 
Action: Mouse scrolled (782, 360) with delta (0, 0)
Screenshot: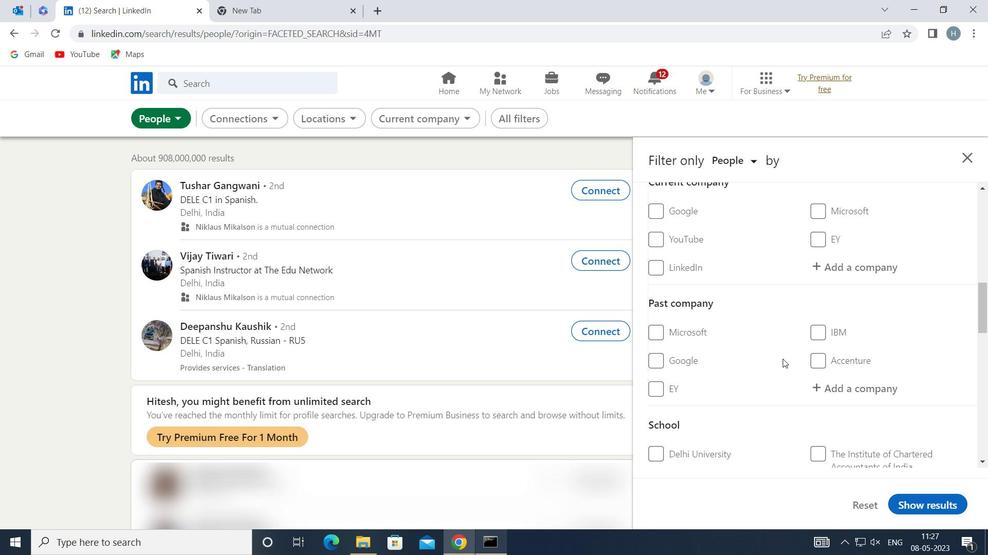 
Action: Mouse moved to (854, 389)
Screenshot: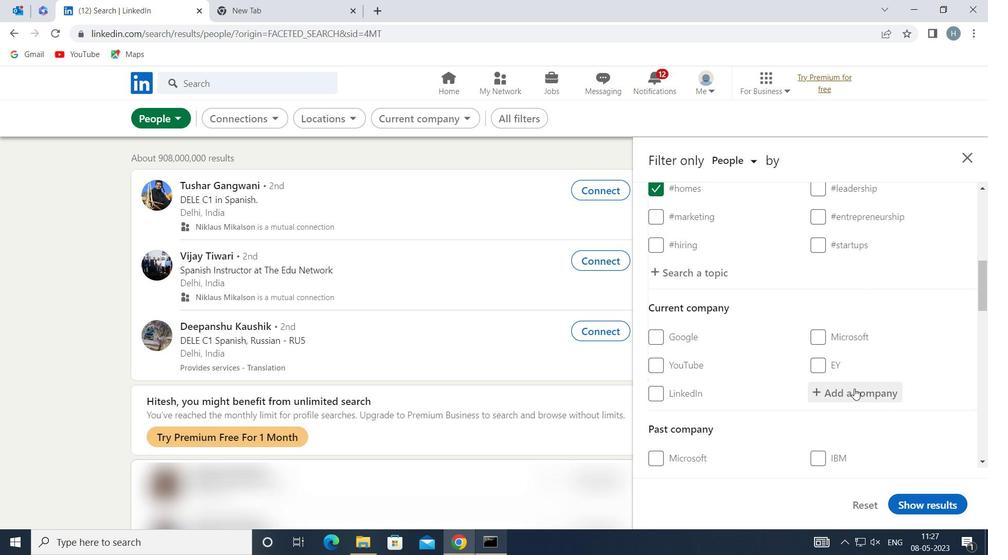 
Action: Mouse pressed left at (854, 389)
Screenshot: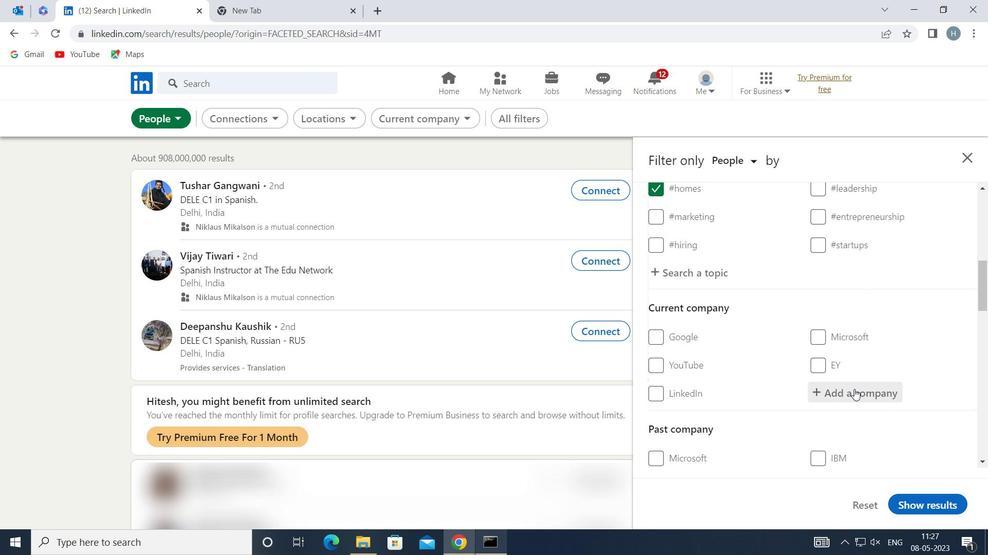 
Action: Key pressed <Key.shift>INTERNATIONAL<Key.space><Key.shift>TRADE<Key.space><Key.shift>LINK
Screenshot: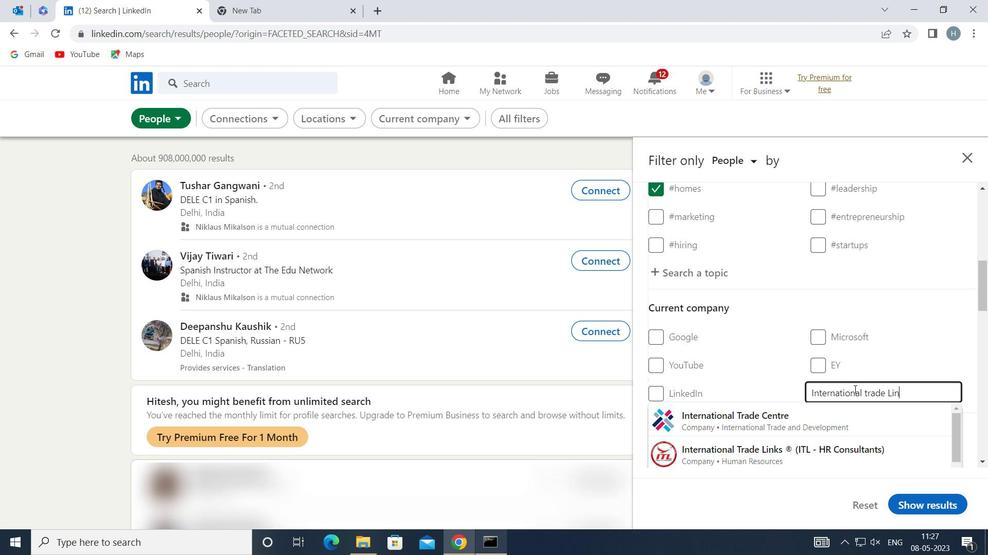 
Action: Mouse moved to (829, 420)
Screenshot: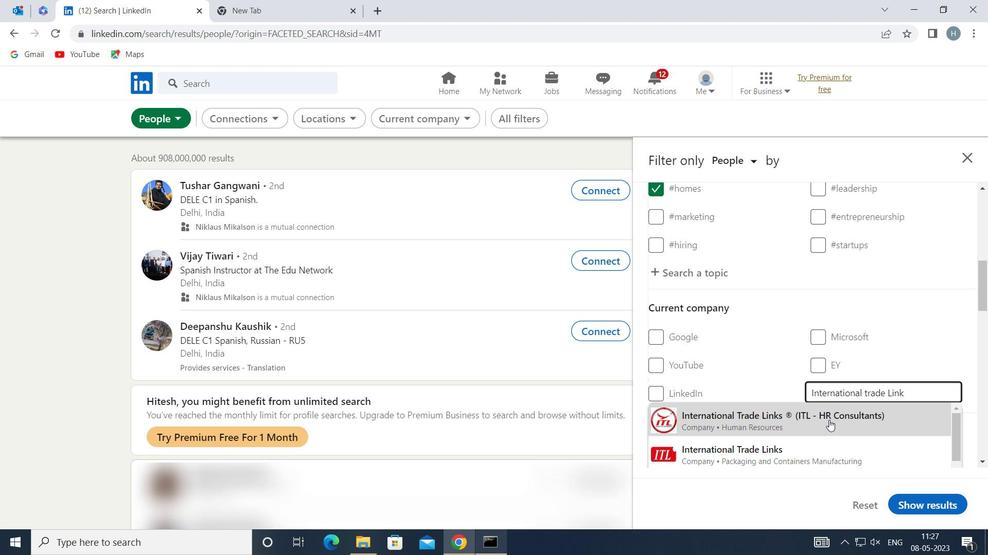 
Action: Mouse pressed left at (829, 420)
Screenshot: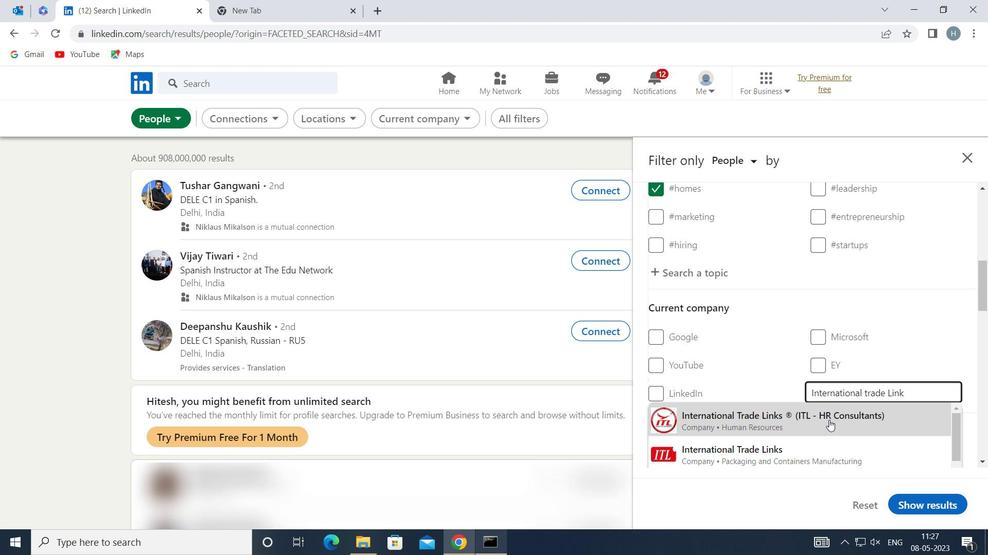 
Action: Mouse moved to (789, 368)
Screenshot: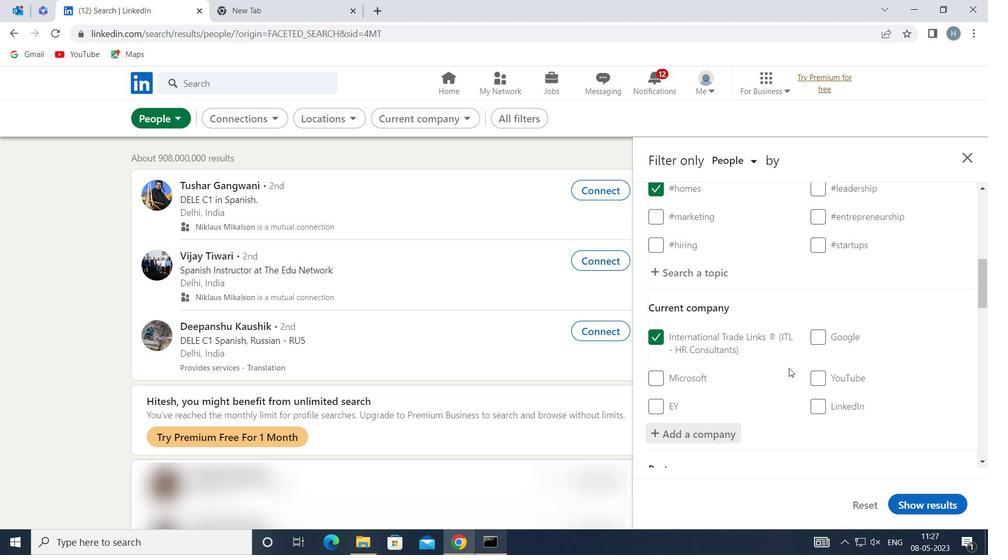 
Action: Mouse scrolled (789, 367) with delta (0, 0)
Screenshot: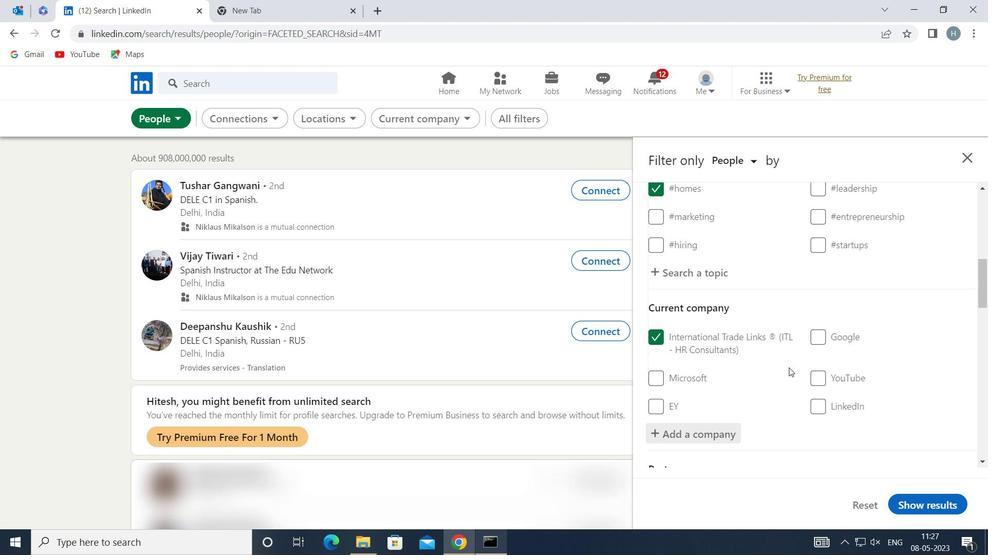 
Action: Mouse moved to (789, 367)
Screenshot: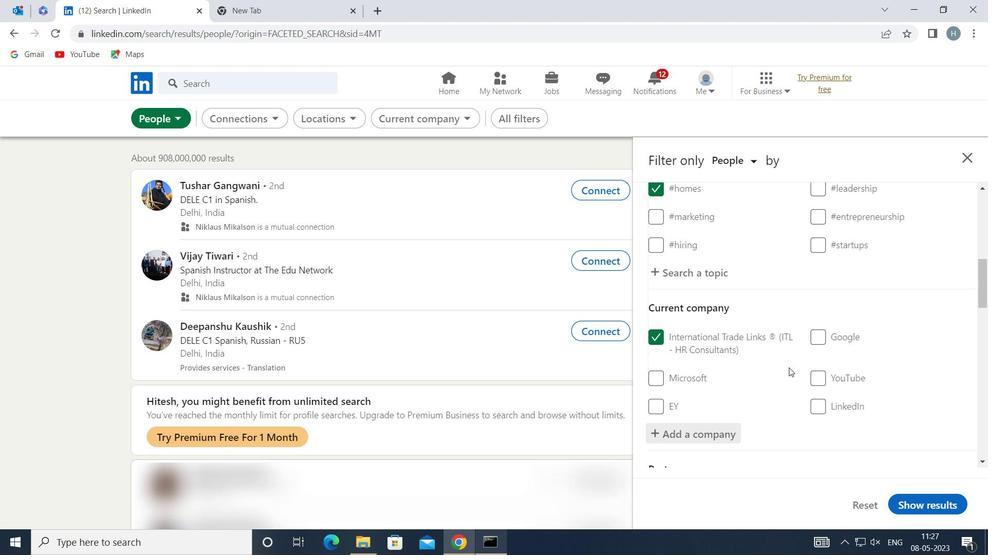 
Action: Mouse scrolled (789, 367) with delta (0, 0)
Screenshot: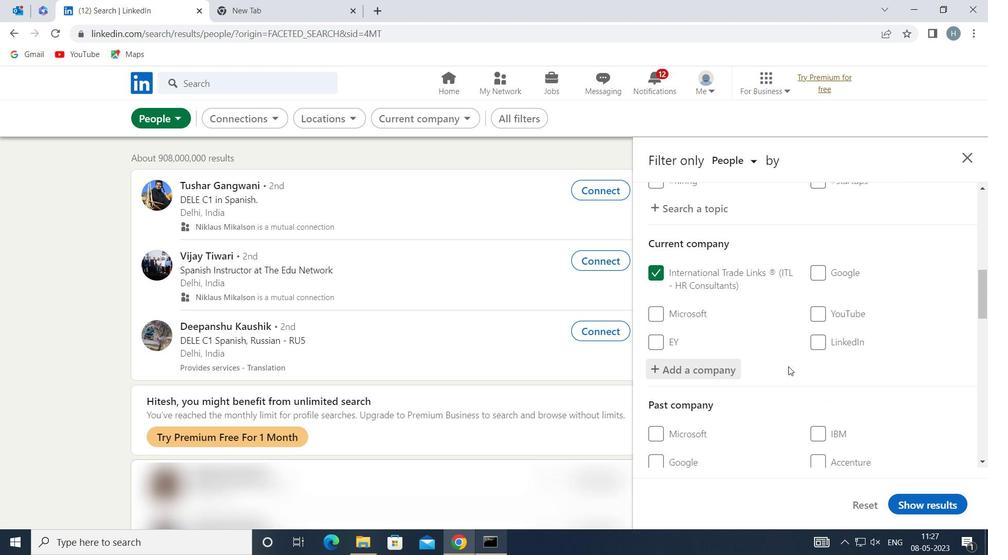 
Action: Mouse scrolled (789, 367) with delta (0, 0)
Screenshot: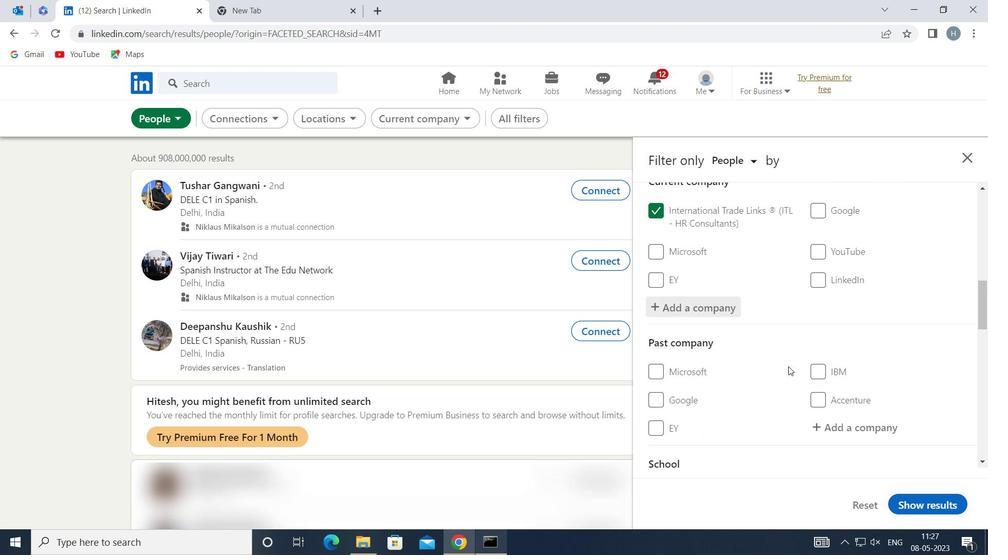 
Action: Mouse scrolled (789, 367) with delta (0, 0)
Screenshot: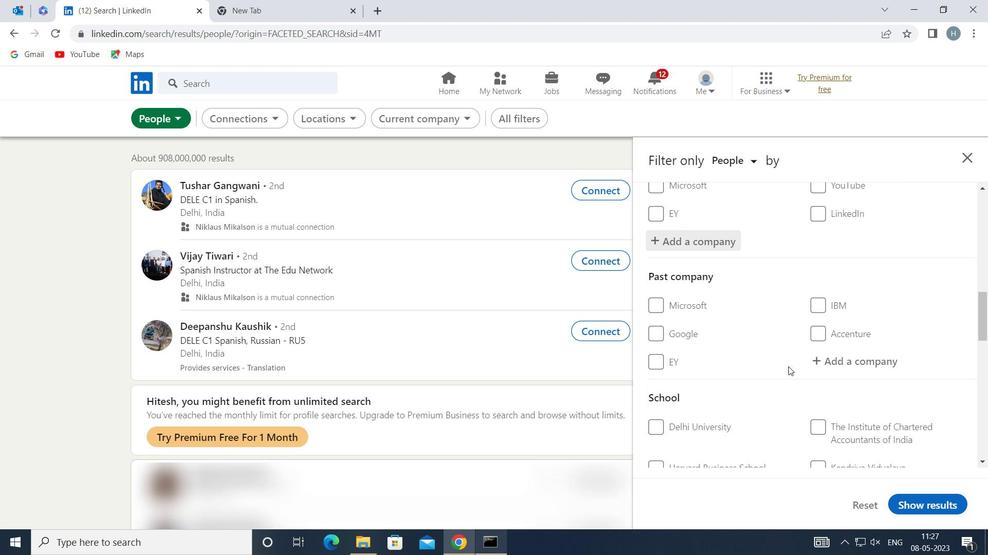 
Action: Mouse scrolled (789, 367) with delta (0, 0)
Screenshot: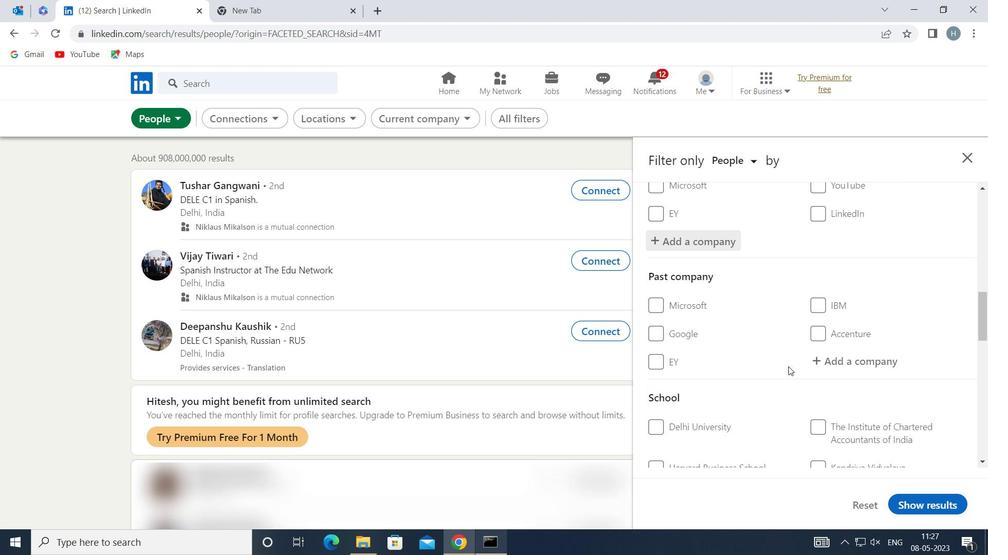 
Action: Mouse moved to (862, 363)
Screenshot: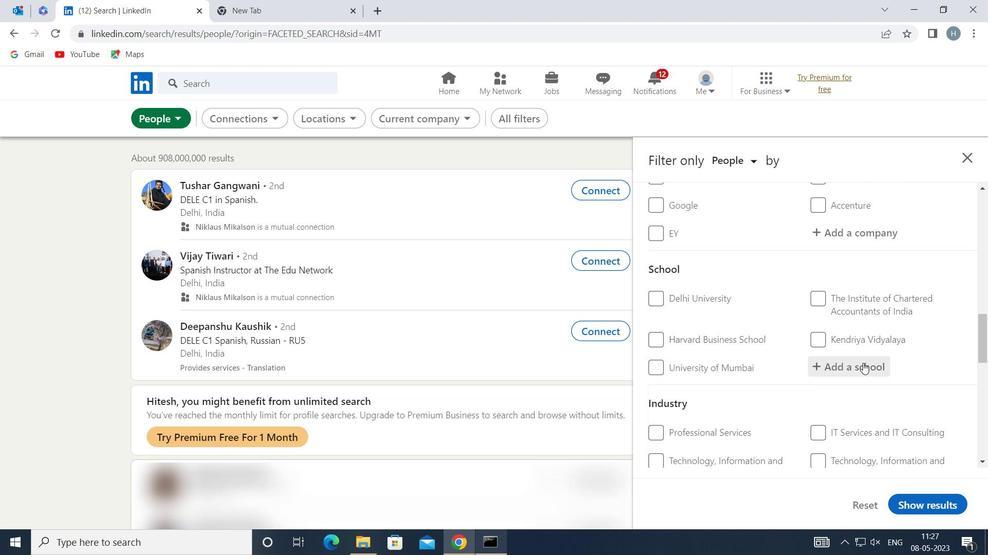 
Action: Mouse pressed left at (862, 363)
Screenshot: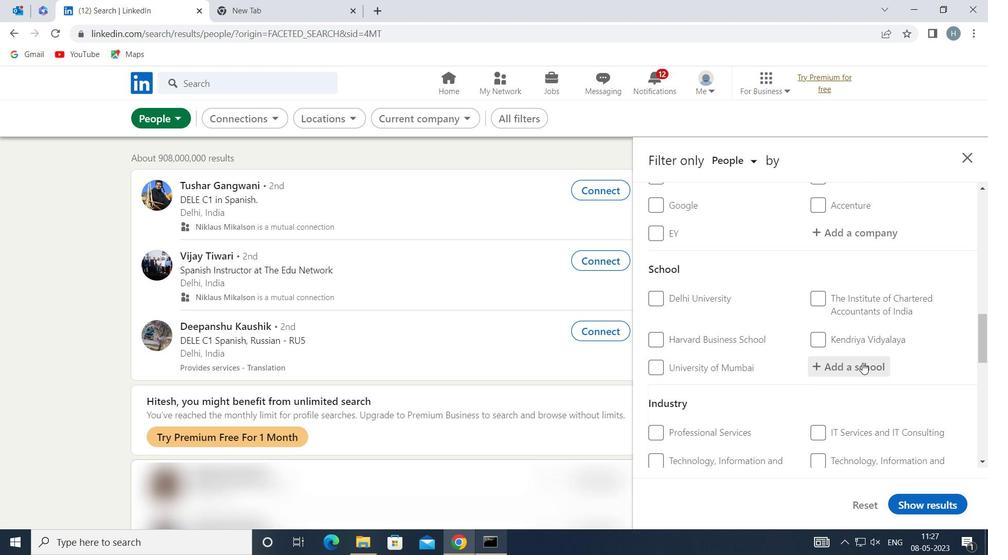 
Action: Key pressed <Key.shift>R<Key.space>A<Key.space>PODAR<Key.space><Key.shift>COLLEGE<Key.space><Key.shift>OF<Key.space><Key.shift>CO
Screenshot: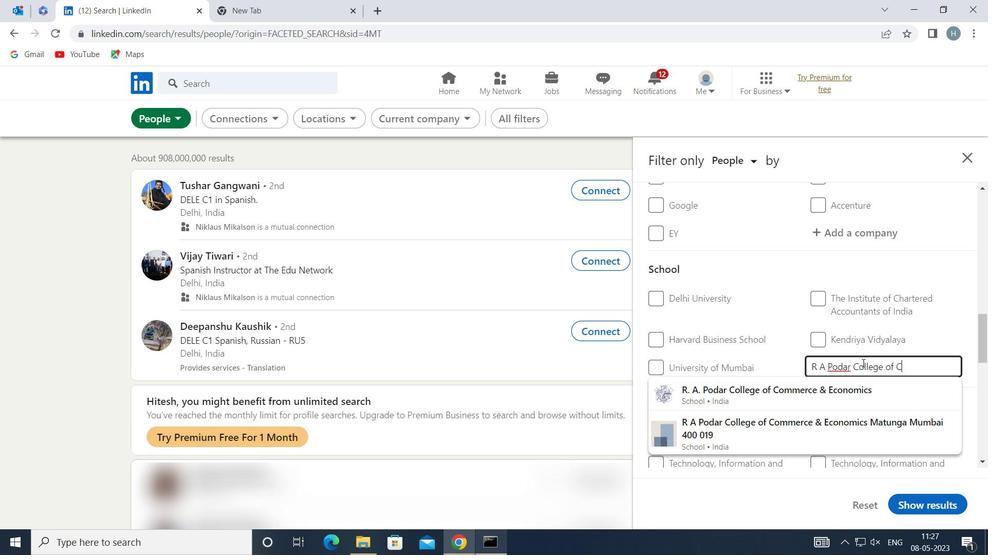 
Action: Mouse moved to (831, 388)
Screenshot: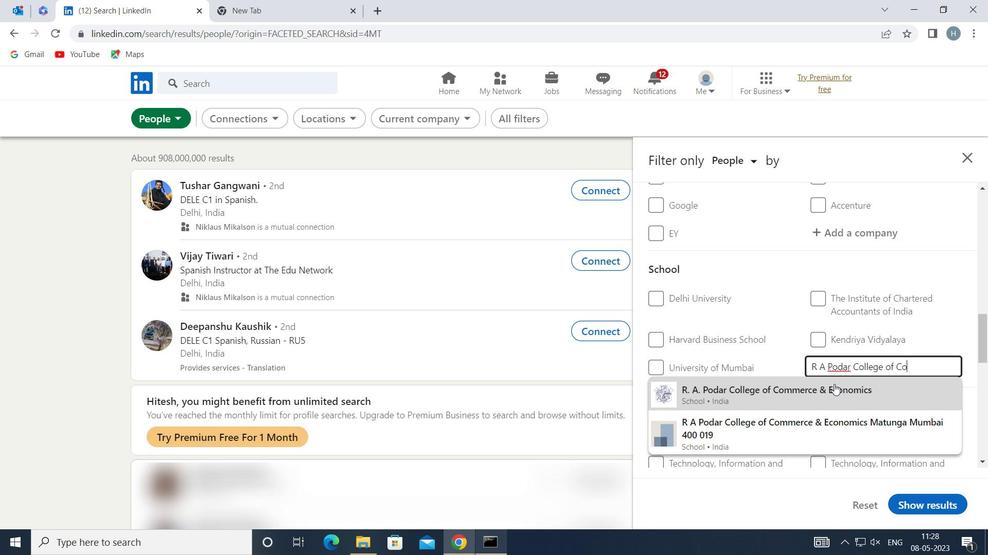 
Action: Mouse pressed left at (831, 388)
Screenshot: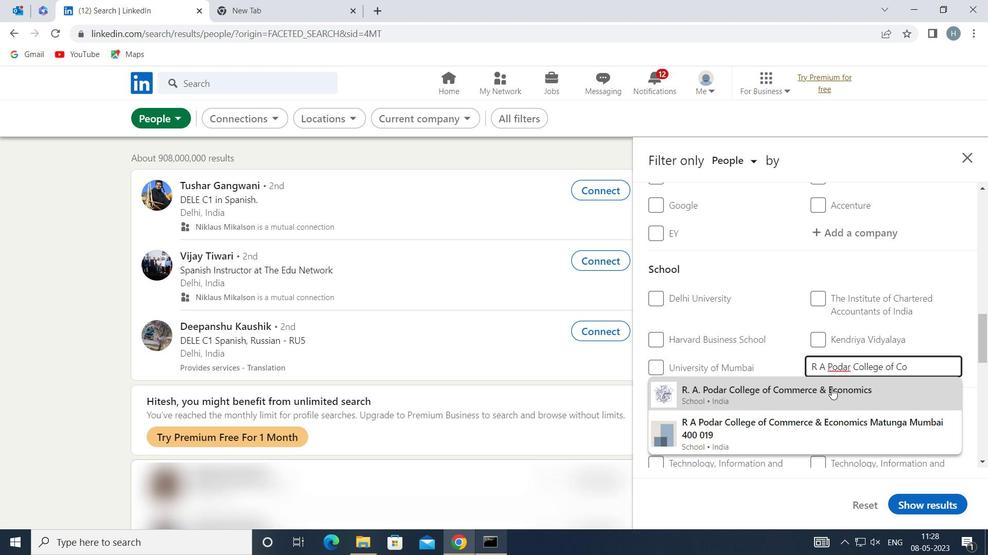 
Action: Mouse moved to (786, 320)
Screenshot: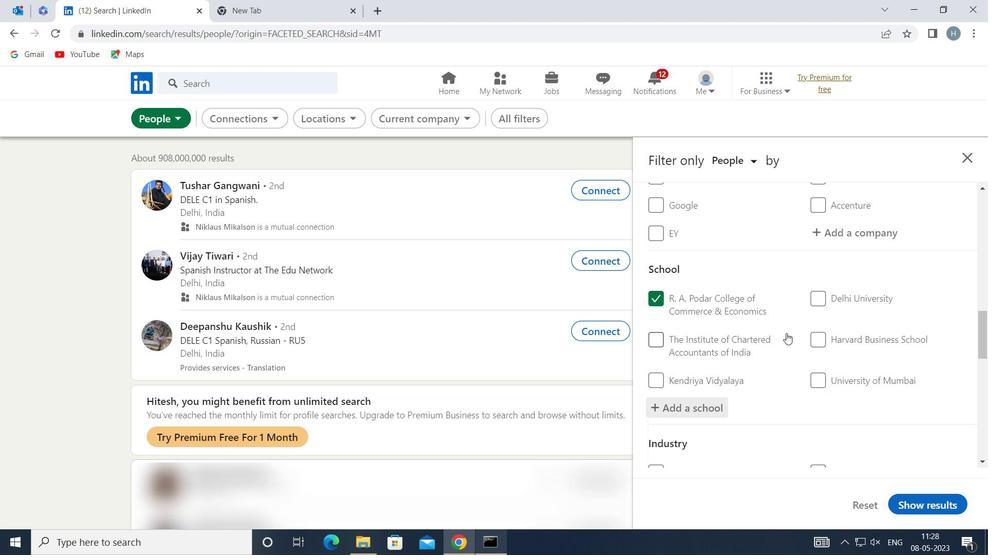 
Action: Mouse scrolled (786, 320) with delta (0, 0)
Screenshot: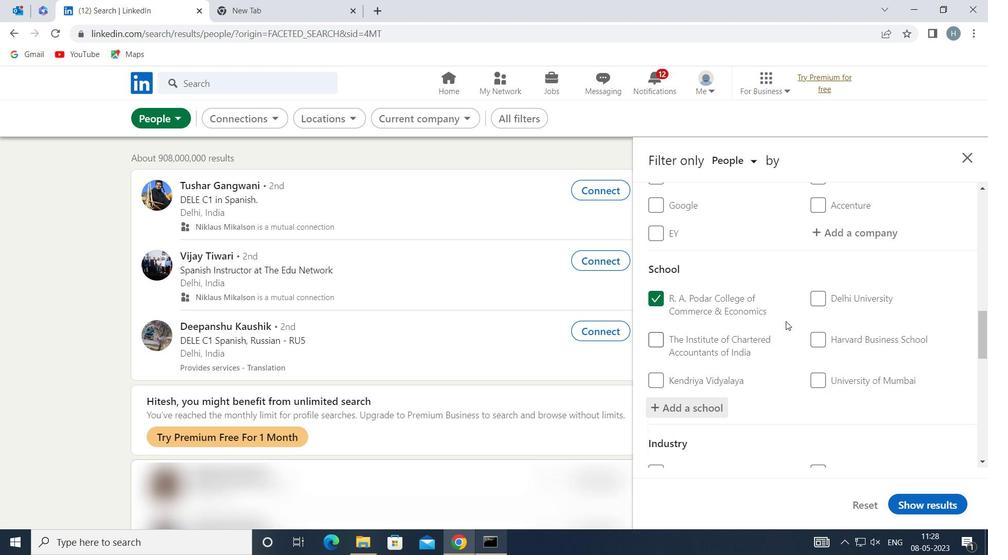 
Action: Mouse scrolled (786, 320) with delta (0, 0)
Screenshot: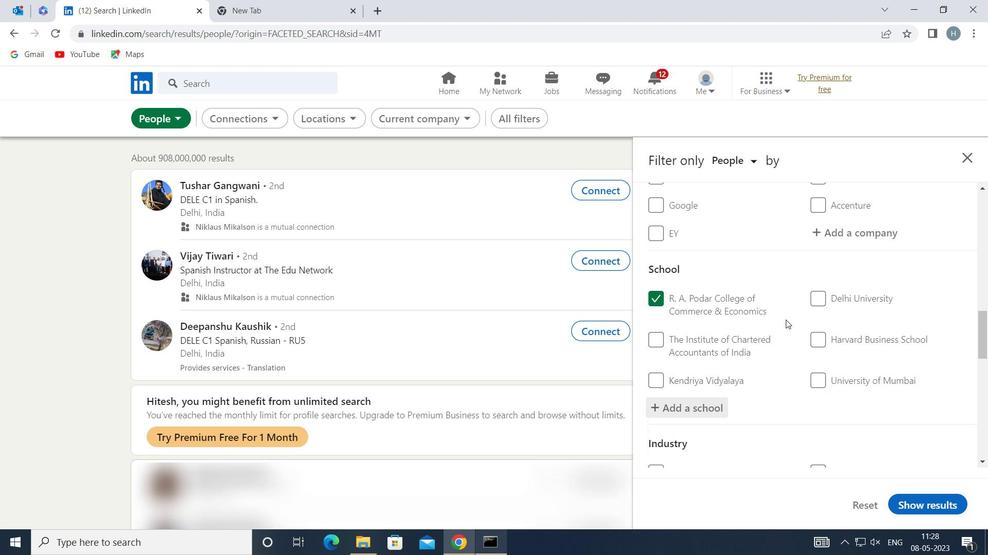 
Action: Mouse scrolled (786, 320) with delta (0, 0)
Screenshot: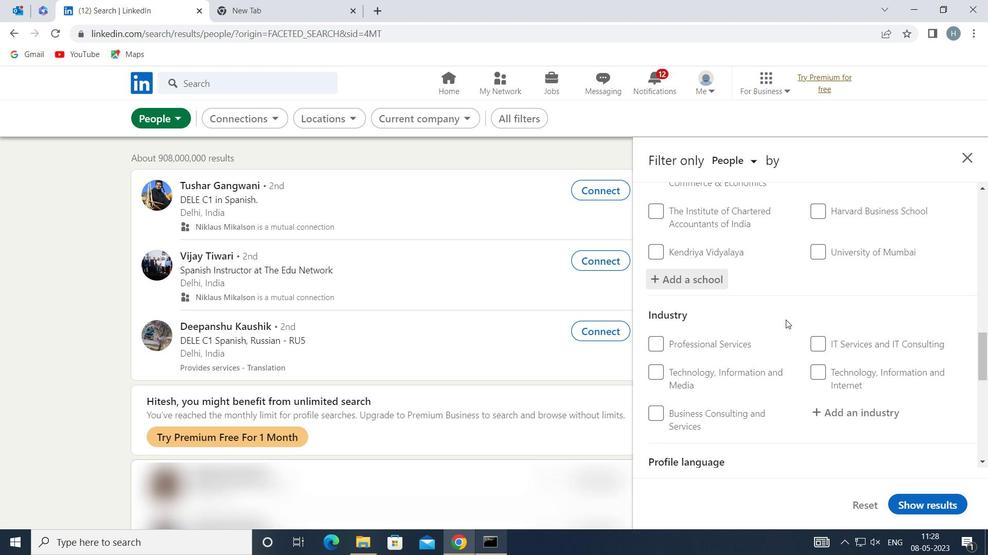 
Action: Mouse moved to (835, 344)
Screenshot: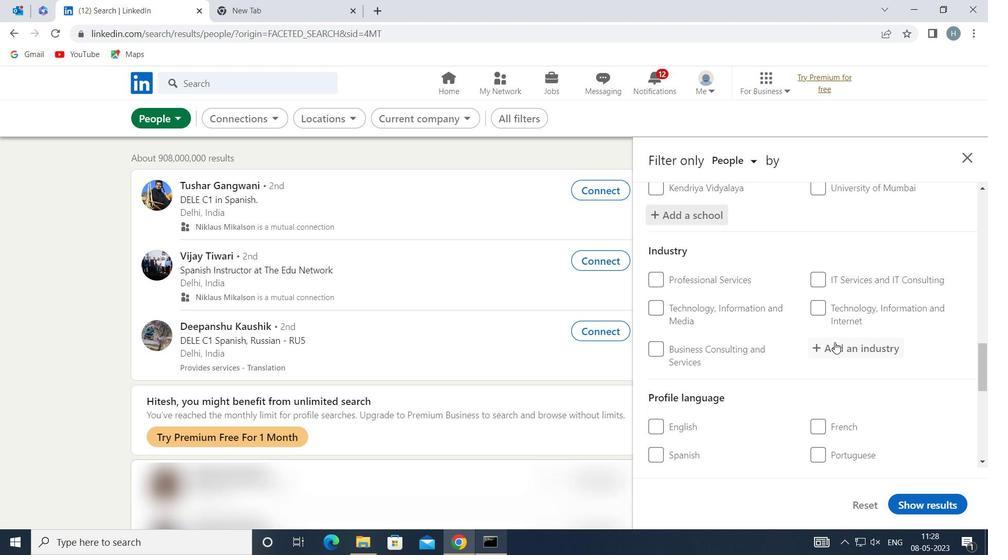 
Action: Mouse pressed left at (835, 344)
Screenshot: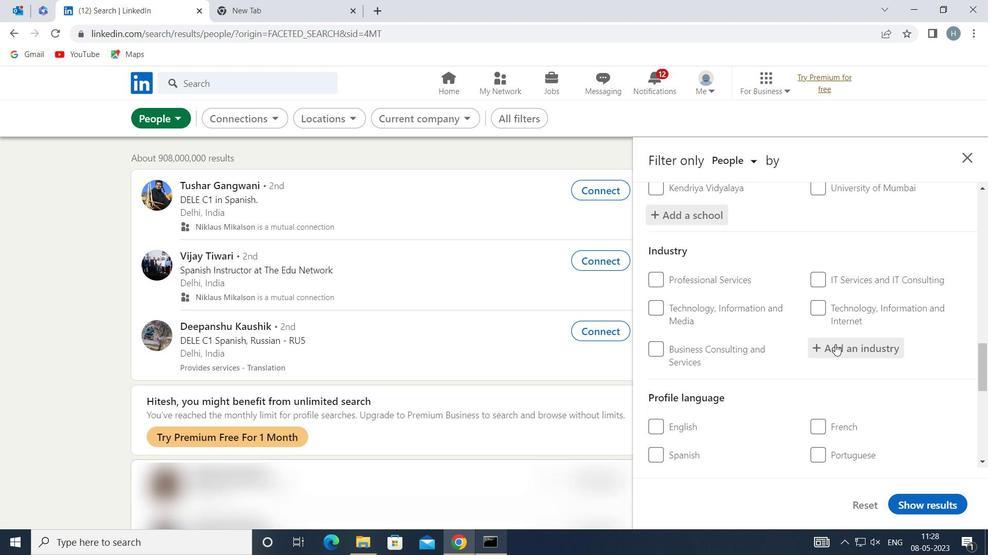 
Action: Key pressed <Key.shift>MEDICAL<Key.space><Key.shift>PR
Screenshot: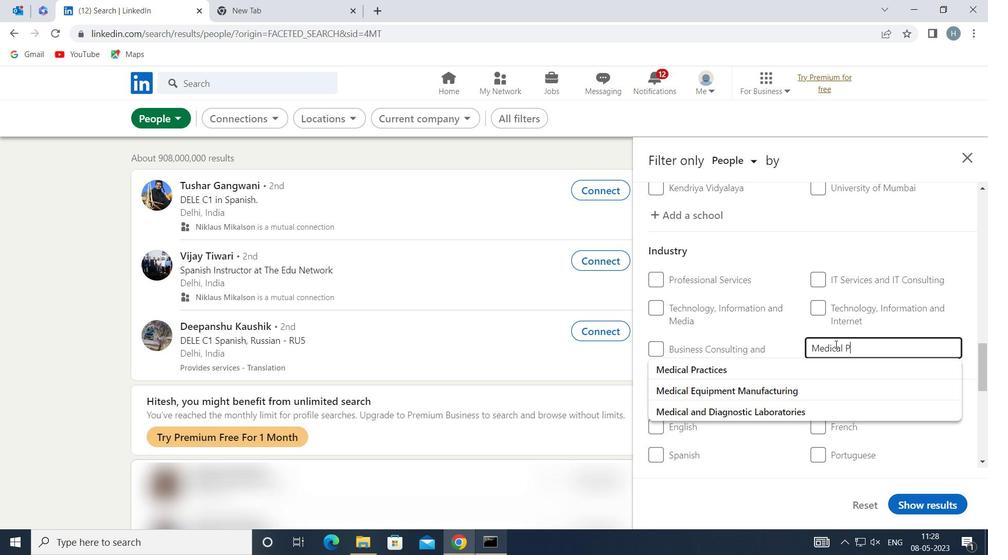 
Action: Mouse moved to (786, 364)
Screenshot: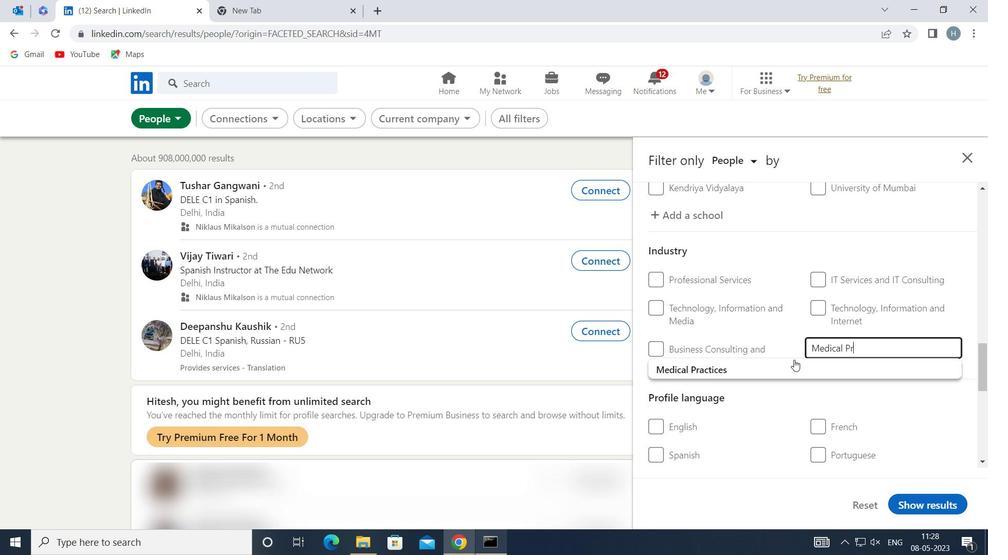 
Action: Mouse pressed left at (786, 364)
Screenshot: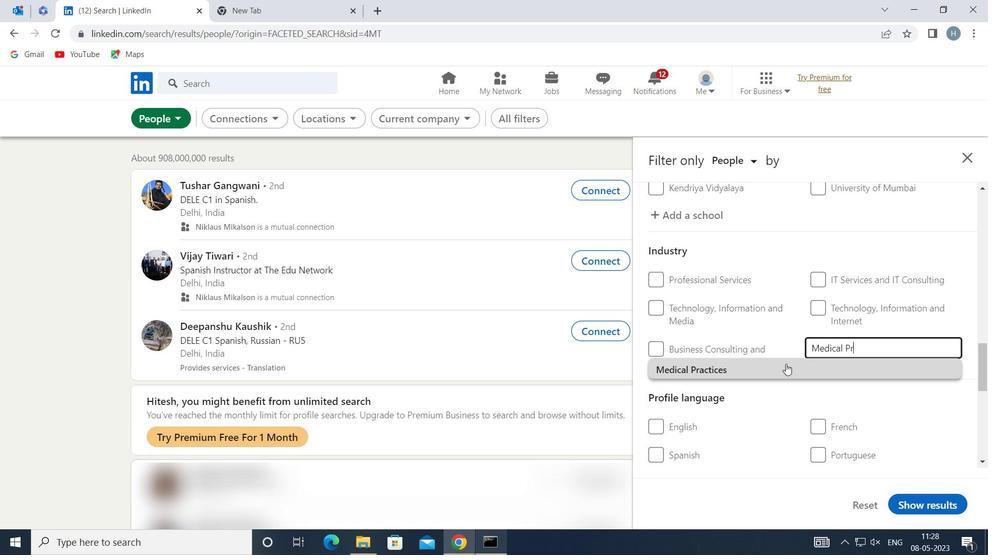
Action: Mouse moved to (767, 355)
Screenshot: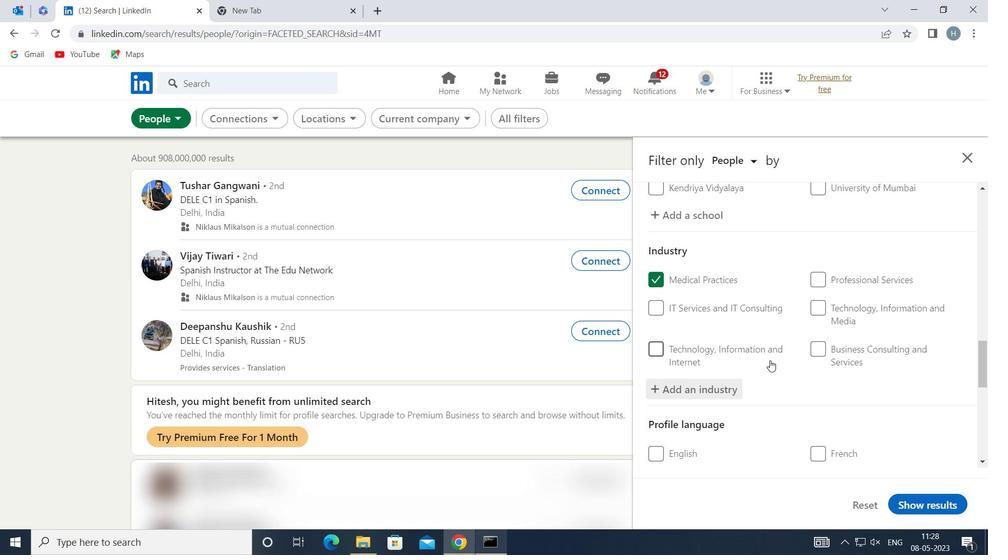 
Action: Mouse scrolled (767, 355) with delta (0, 0)
Screenshot: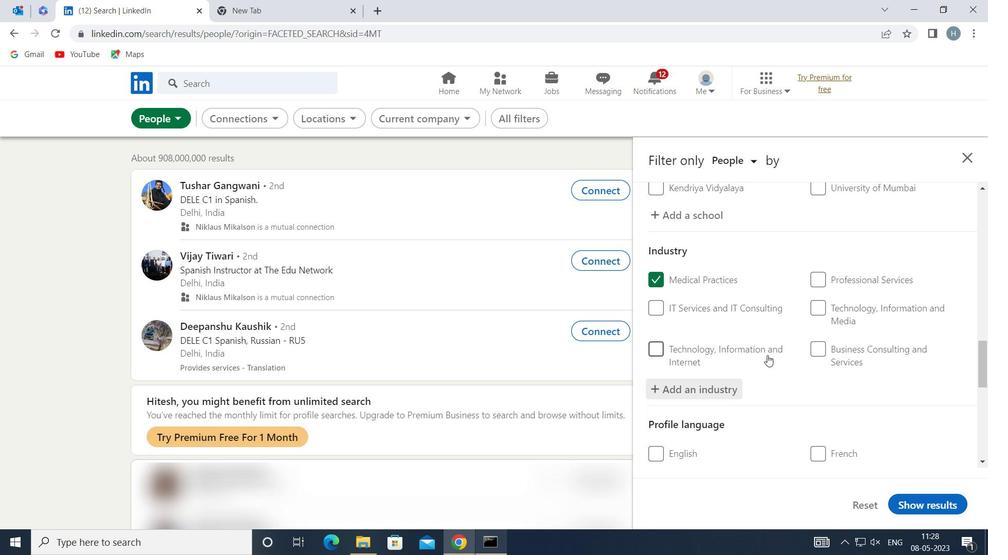 
Action: Mouse scrolled (767, 355) with delta (0, 0)
Screenshot: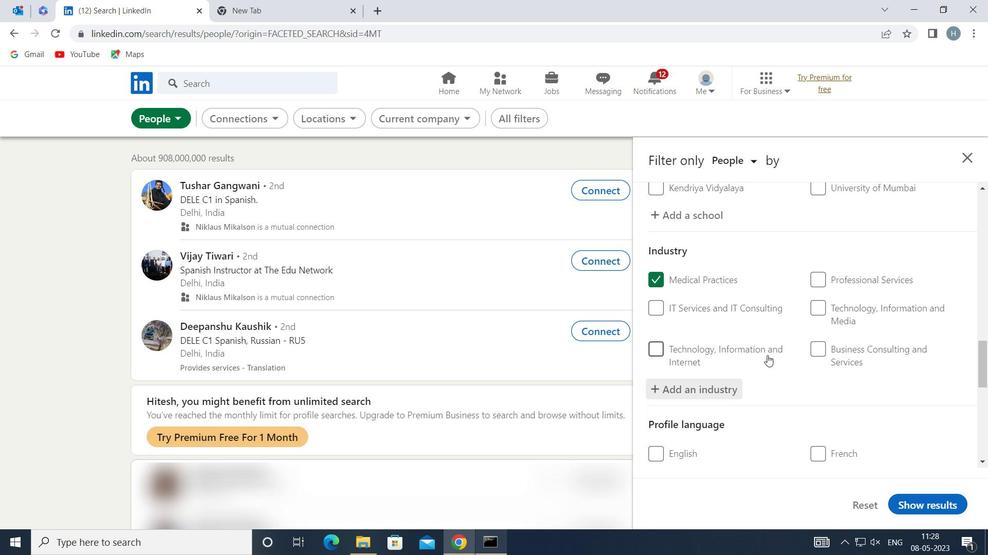 
Action: Mouse moved to (767, 354)
Screenshot: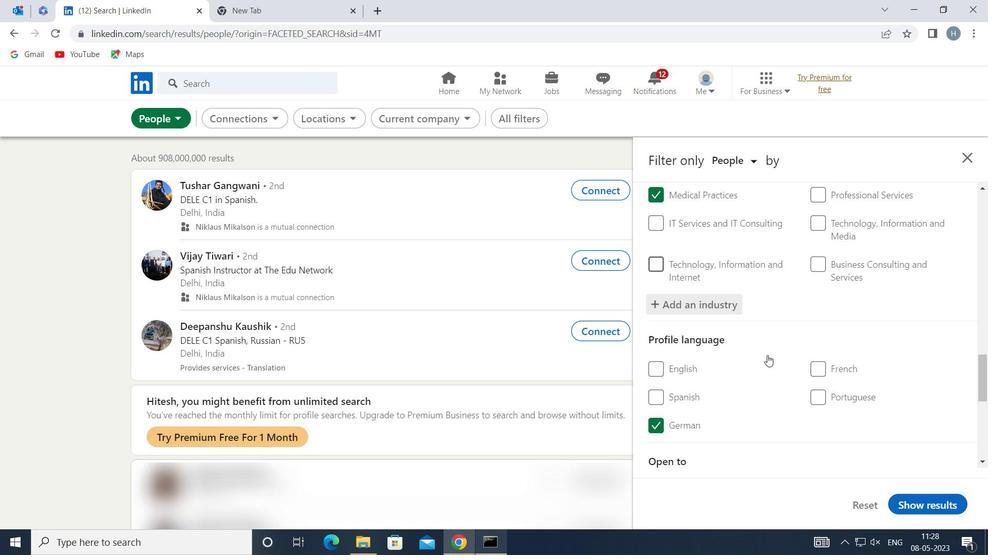 
Action: Mouse scrolled (767, 353) with delta (0, 0)
Screenshot: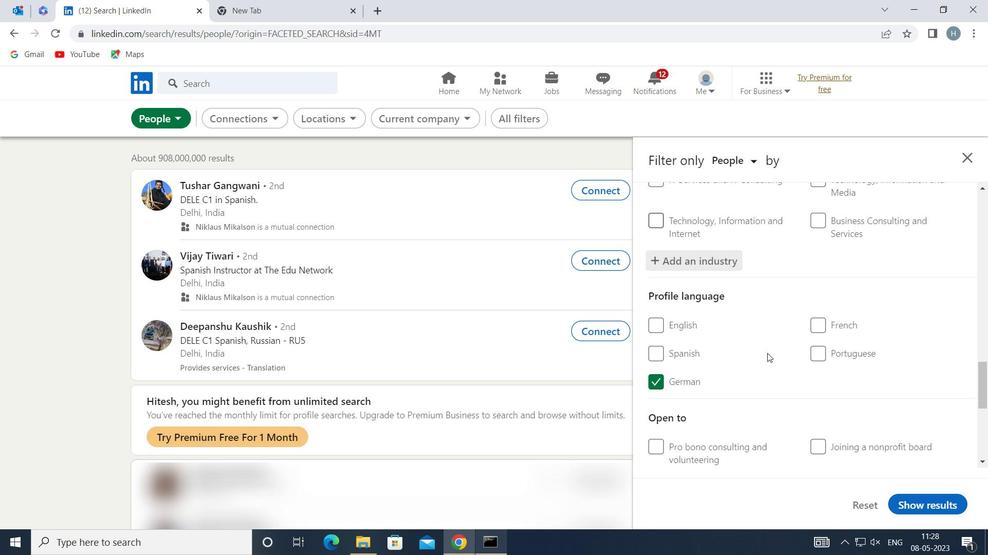 
Action: Mouse moved to (767, 354)
Screenshot: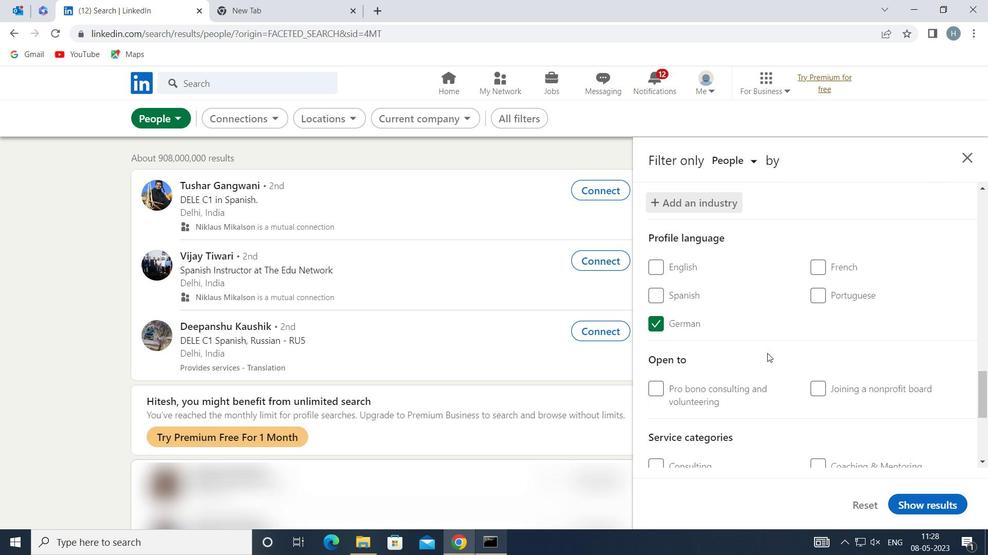 
Action: Mouse scrolled (767, 353) with delta (0, 0)
Screenshot: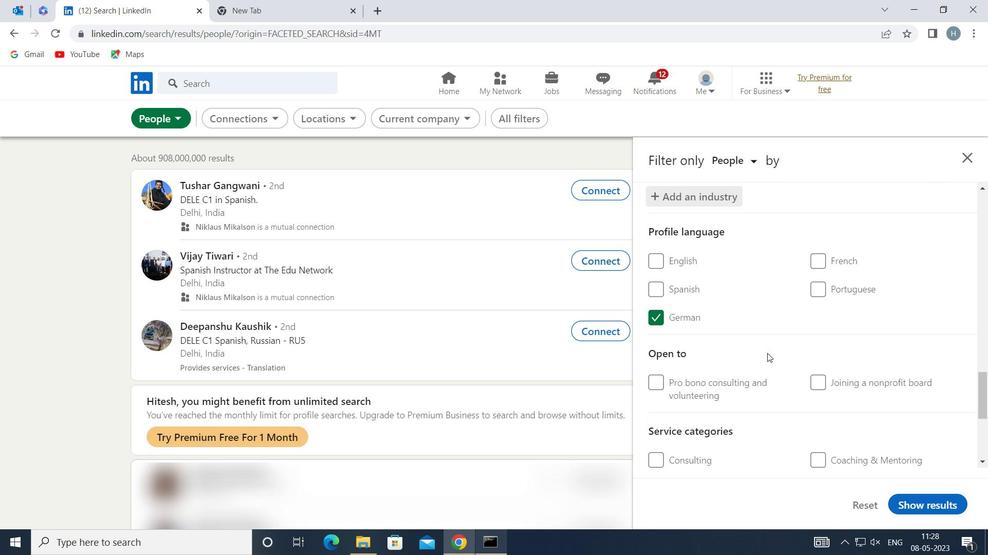 
Action: Mouse moved to (767, 352)
Screenshot: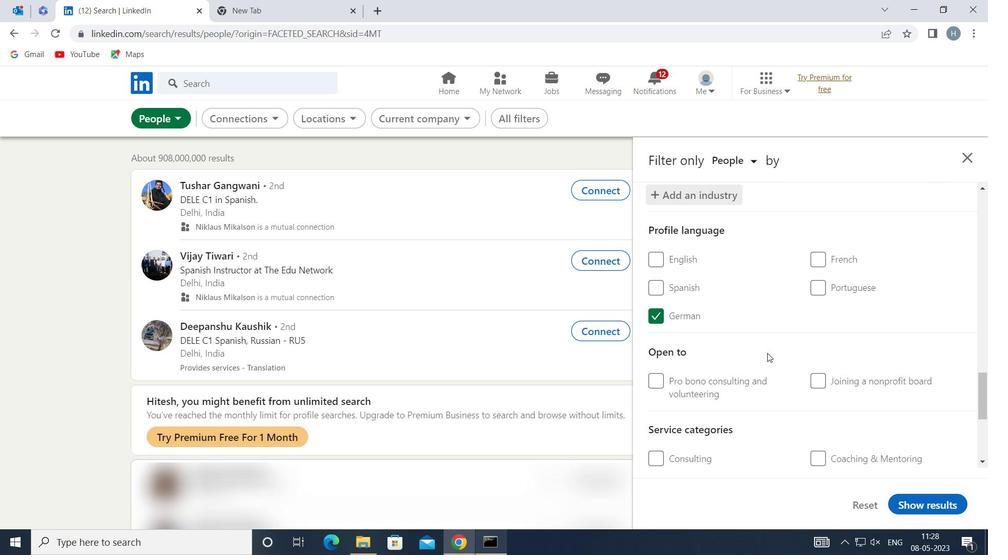
Action: Mouse scrolled (767, 352) with delta (0, 0)
Screenshot: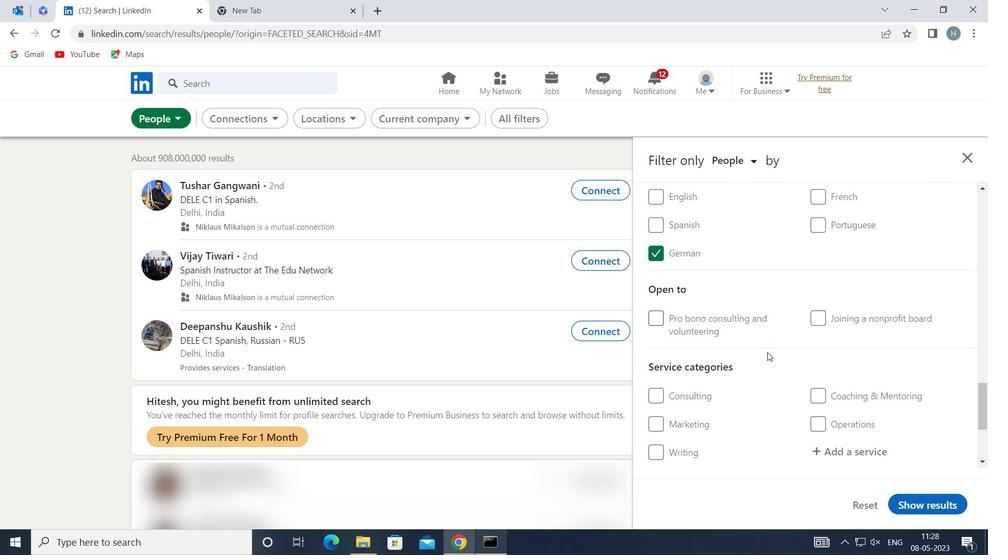 
Action: Mouse moved to (840, 381)
Screenshot: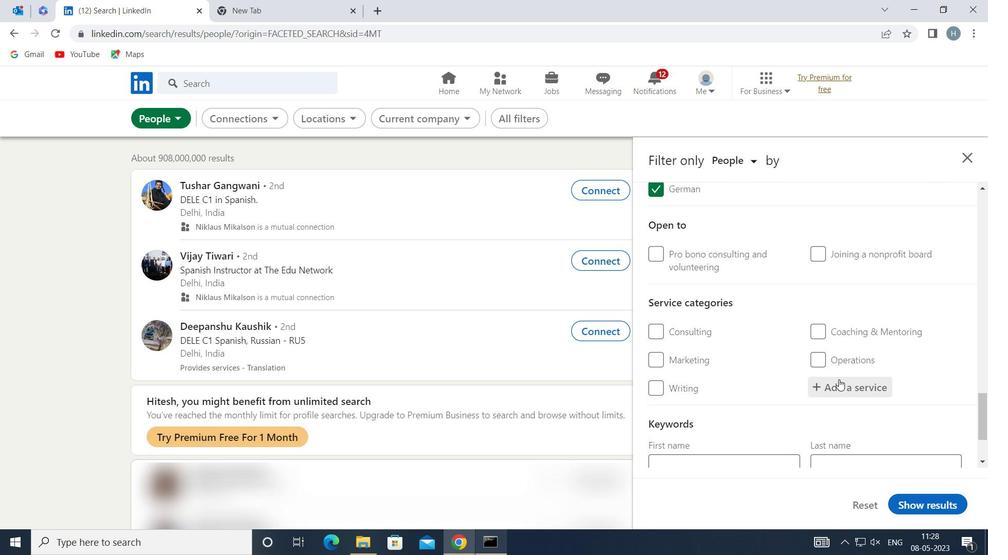 
Action: Mouse pressed left at (840, 381)
Screenshot: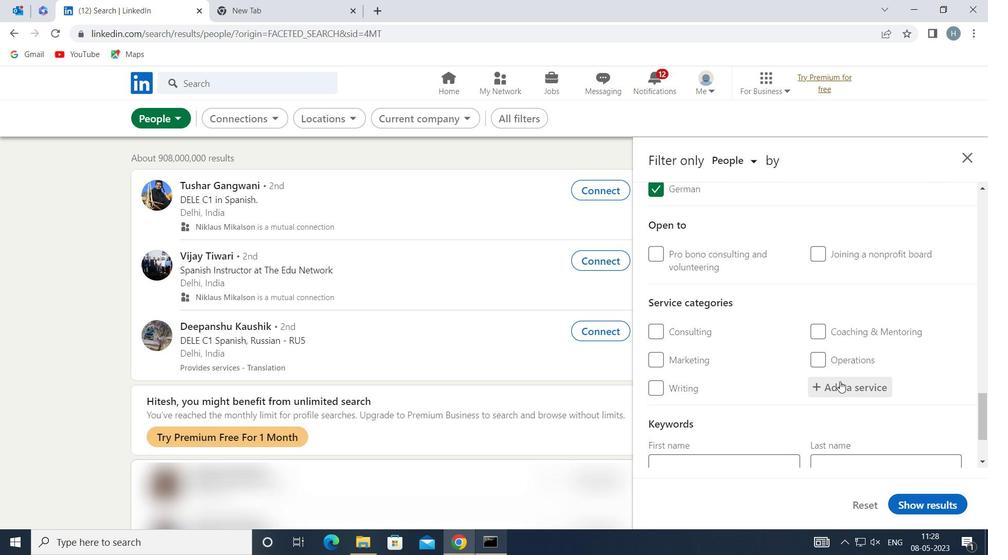 
Action: Mouse moved to (840, 381)
Screenshot: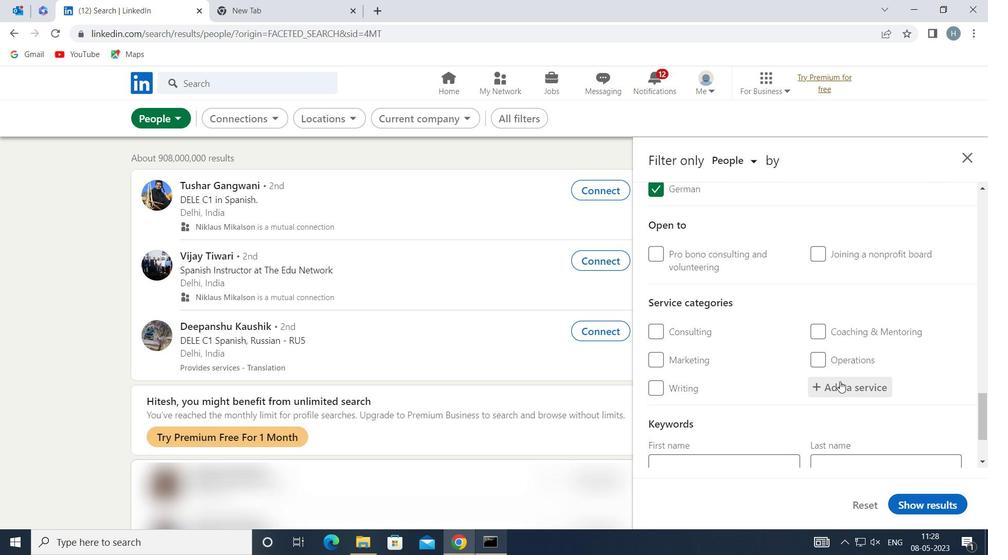 
Action: Key pressed <Key.shift>EXECUTIVE
Screenshot: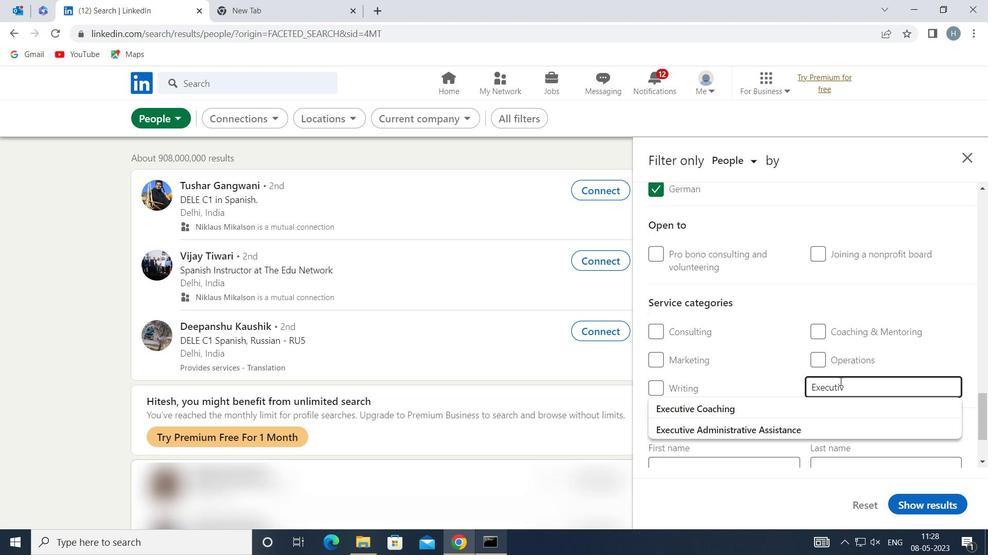
Action: Mouse moved to (800, 403)
Screenshot: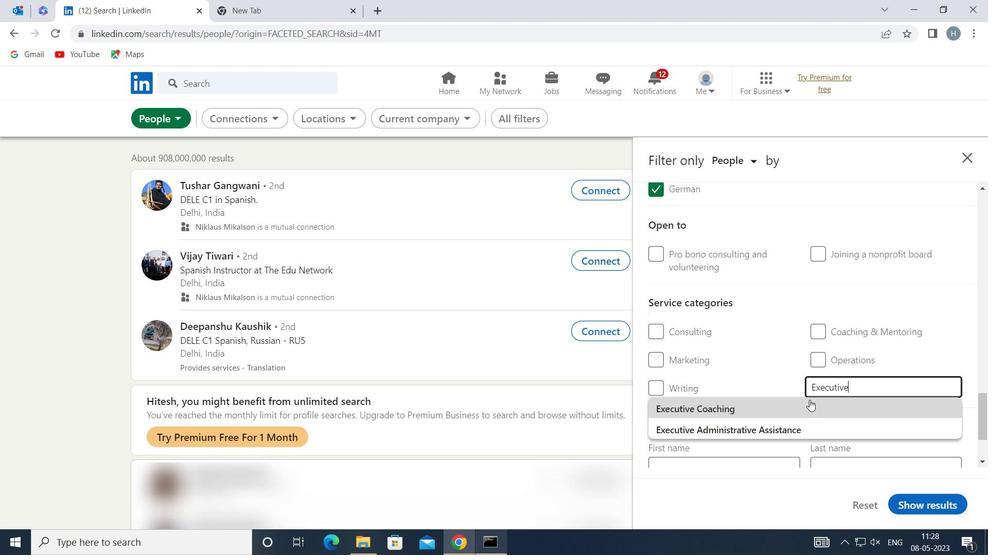 
Action: Mouse pressed left at (800, 403)
Screenshot: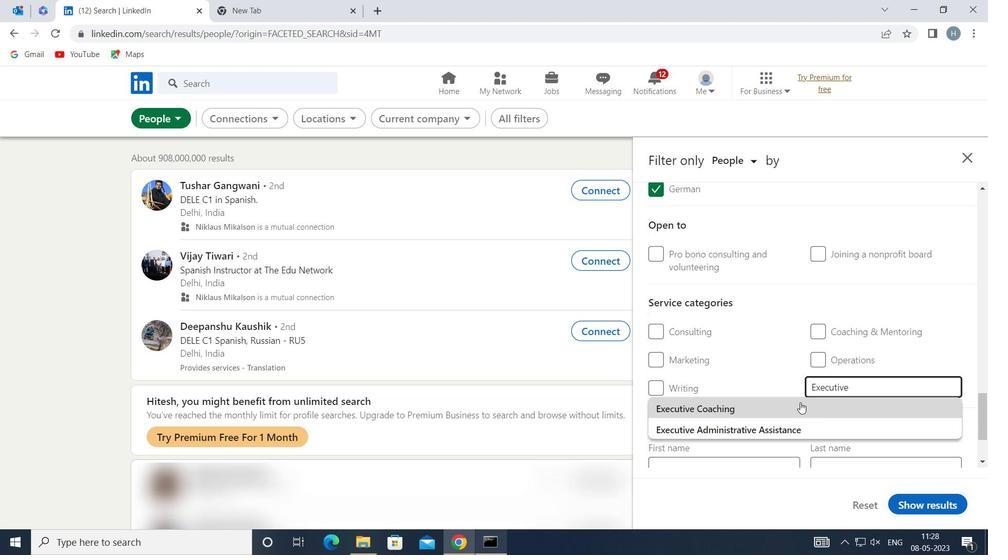 
Action: Mouse moved to (786, 390)
Screenshot: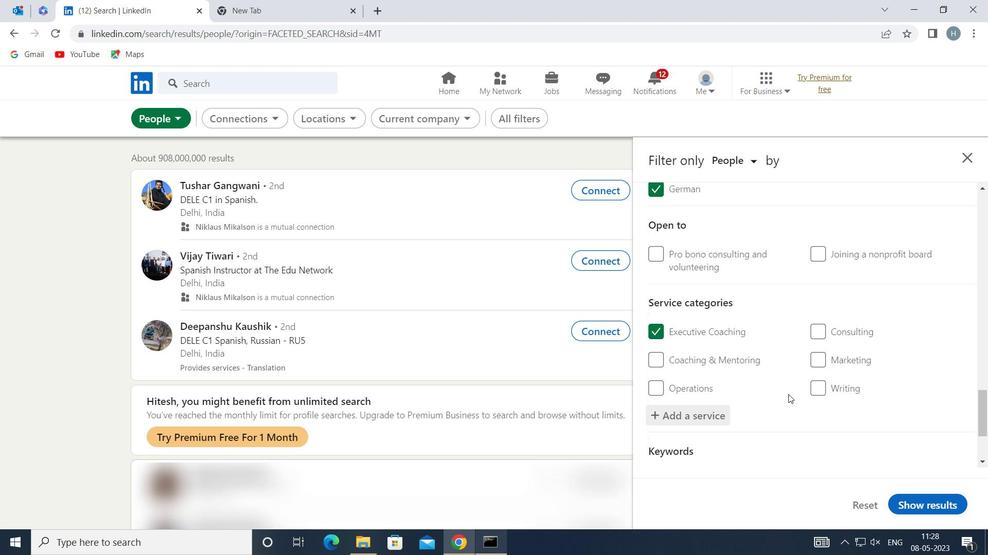 
Action: Mouse scrolled (786, 390) with delta (0, 0)
Screenshot: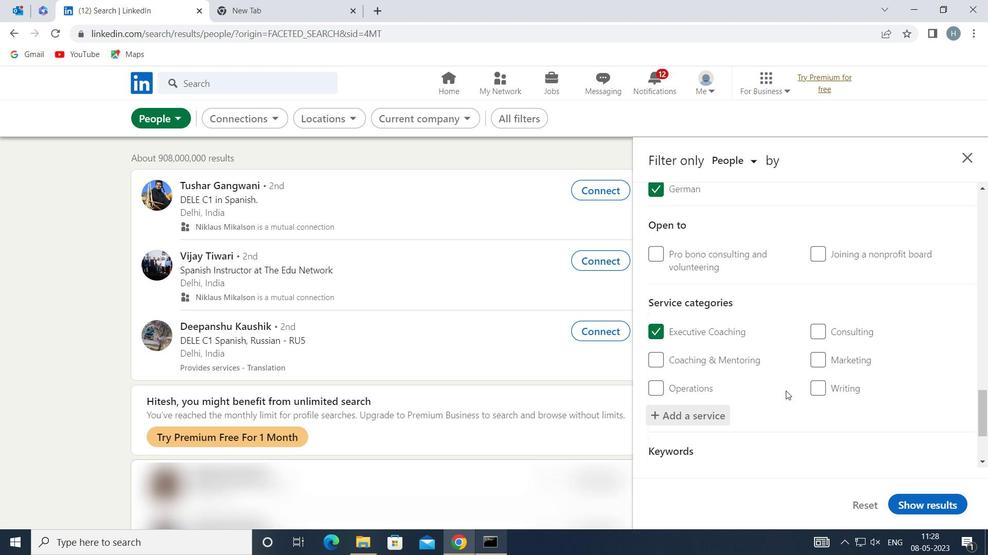 
Action: Mouse scrolled (786, 390) with delta (0, 0)
Screenshot: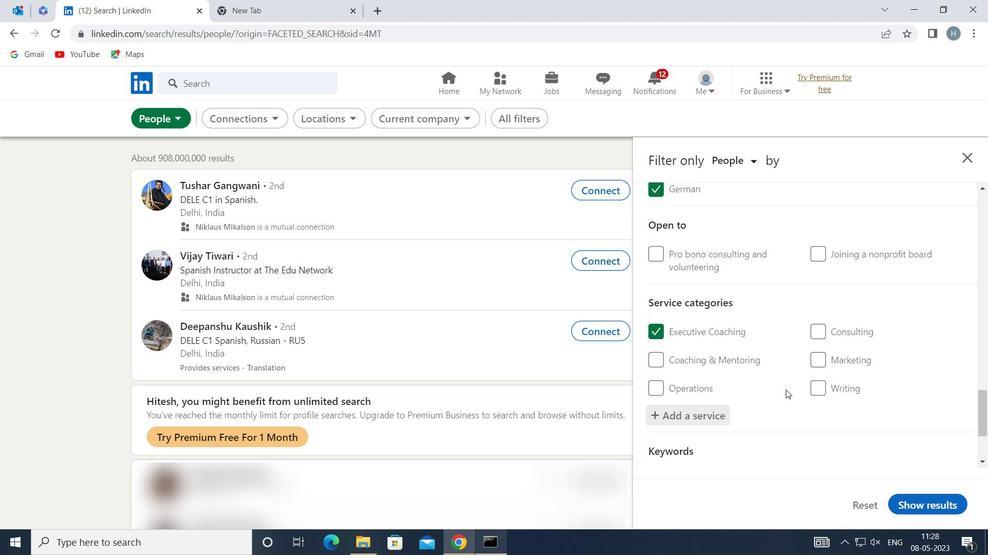 
Action: Mouse scrolled (786, 390) with delta (0, 0)
Screenshot: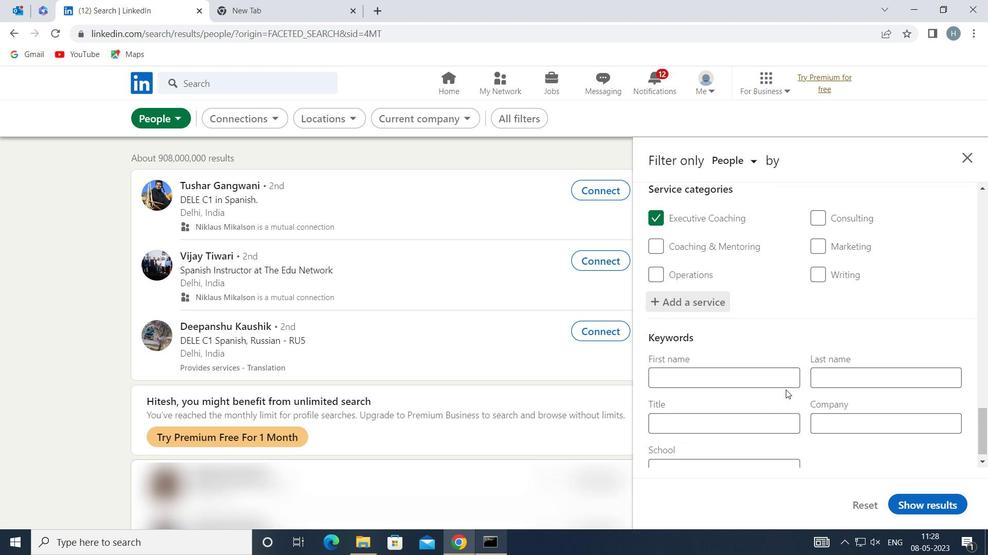 
Action: Mouse scrolled (786, 390) with delta (0, 0)
Screenshot: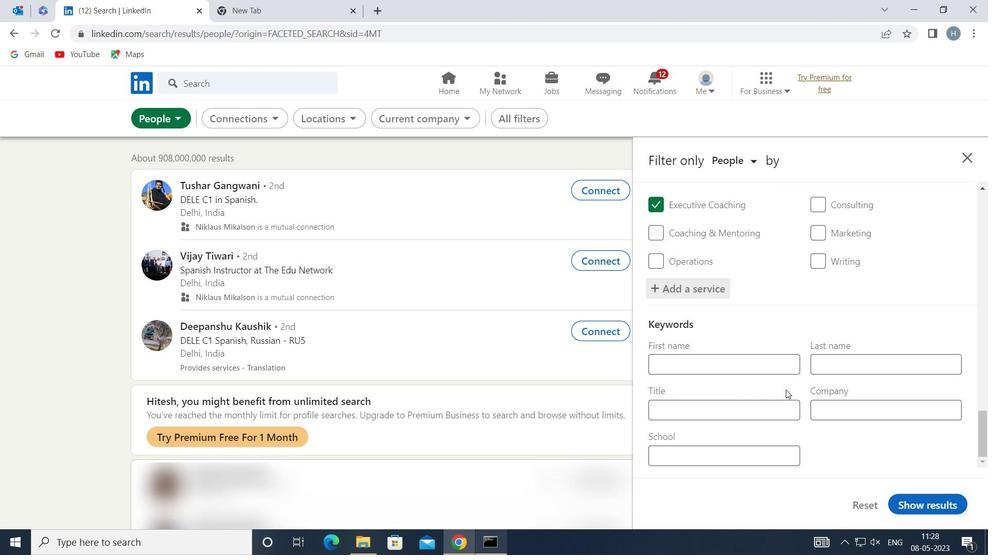 
Action: Mouse moved to (776, 405)
Screenshot: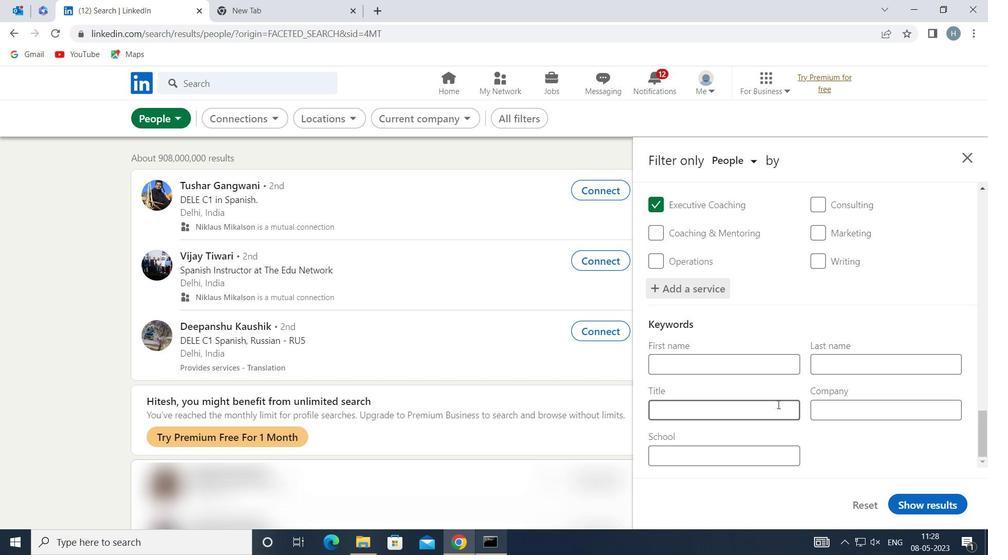 
Action: Mouse pressed left at (776, 405)
Screenshot: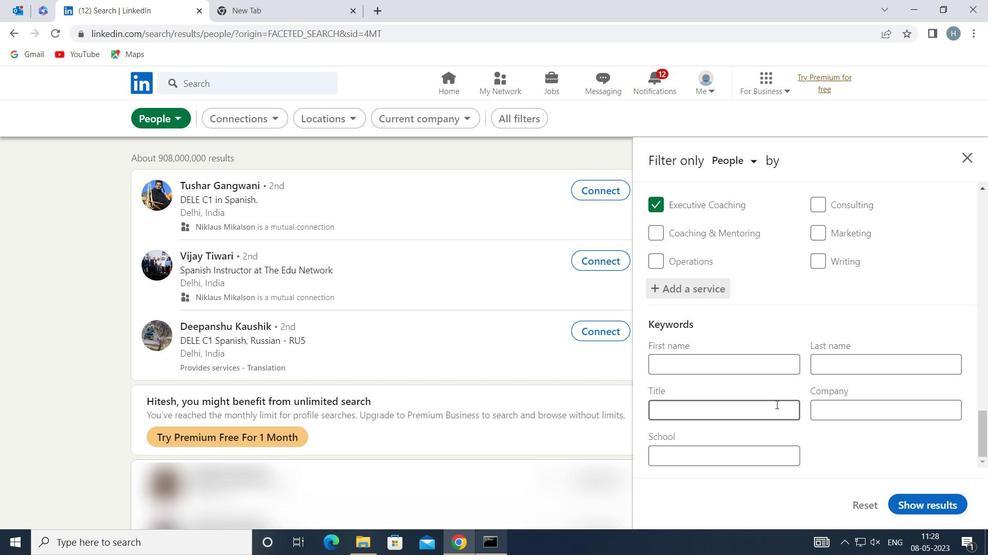 
Action: Key pressed <Key.shift>QUALITY<Key.space><Key.shift>CONTROL
Screenshot: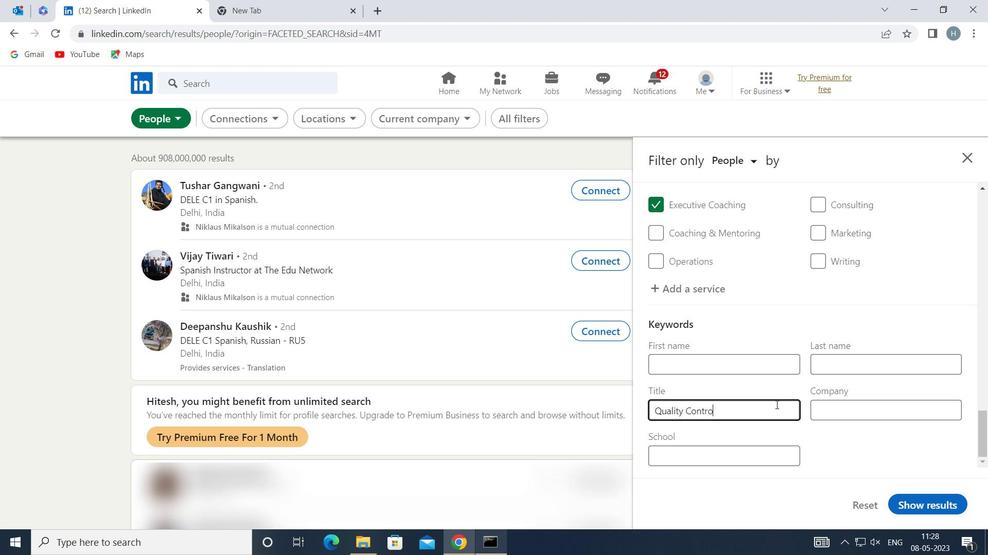 
Action: Mouse moved to (924, 501)
Screenshot: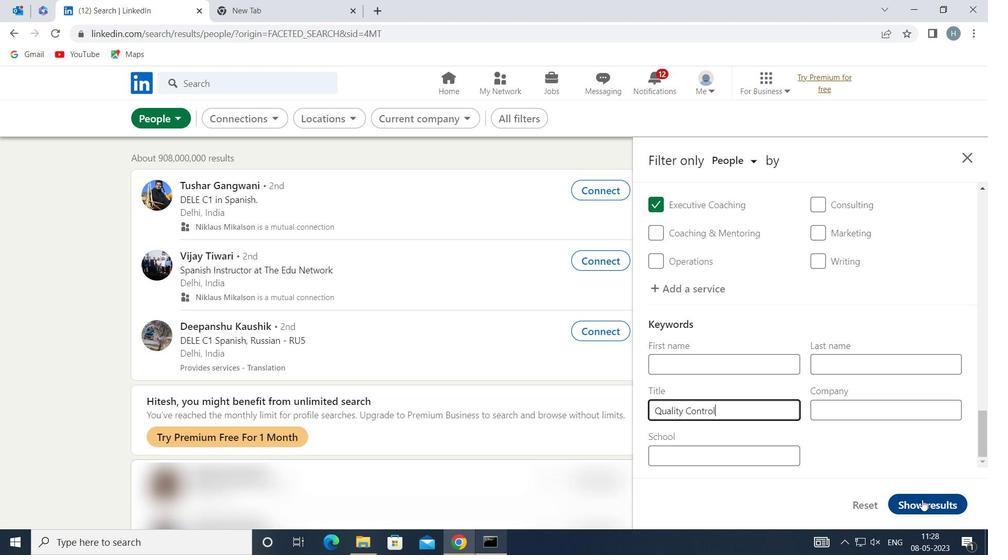 
Action: Mouse pressed left at (924, 501)
Screenshot: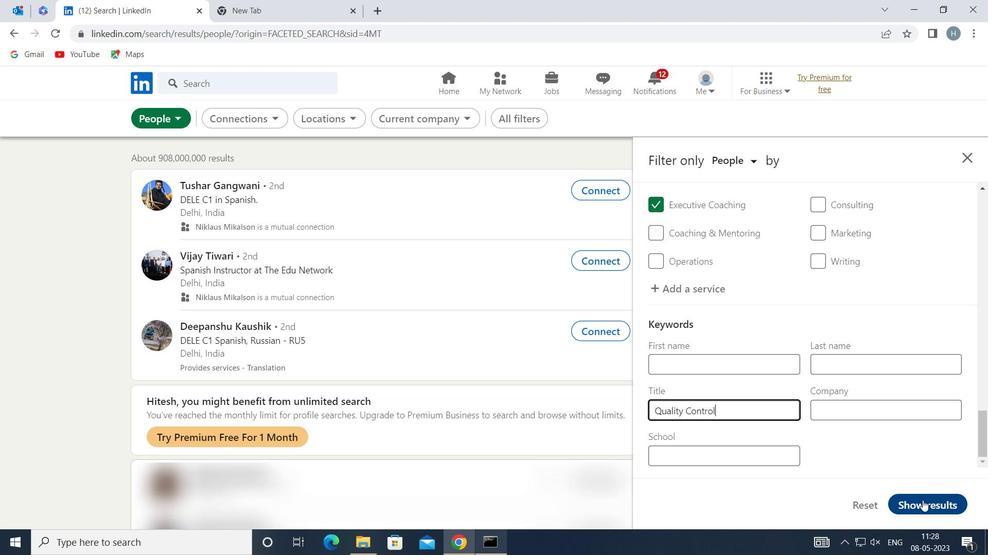 
Action: Mouse moved to (743, 359)
Screenshot: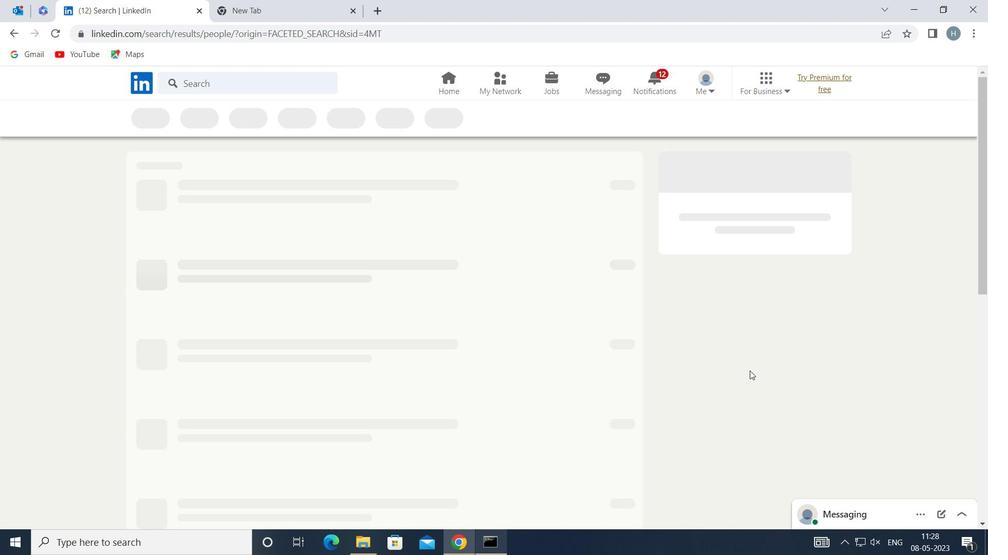 
